 Task: Find connections with filter location São José de Mipibu with filter topic #Openingswith filter profile language Spanish with filter current company Growatt New Energy with filter school University of Kerala with filter industry IT System Operations and Maintenance with filter service category Pricing Strategy with filter keywords title Photographer
Action: Mouse moved to (265, 326)
Screenshot: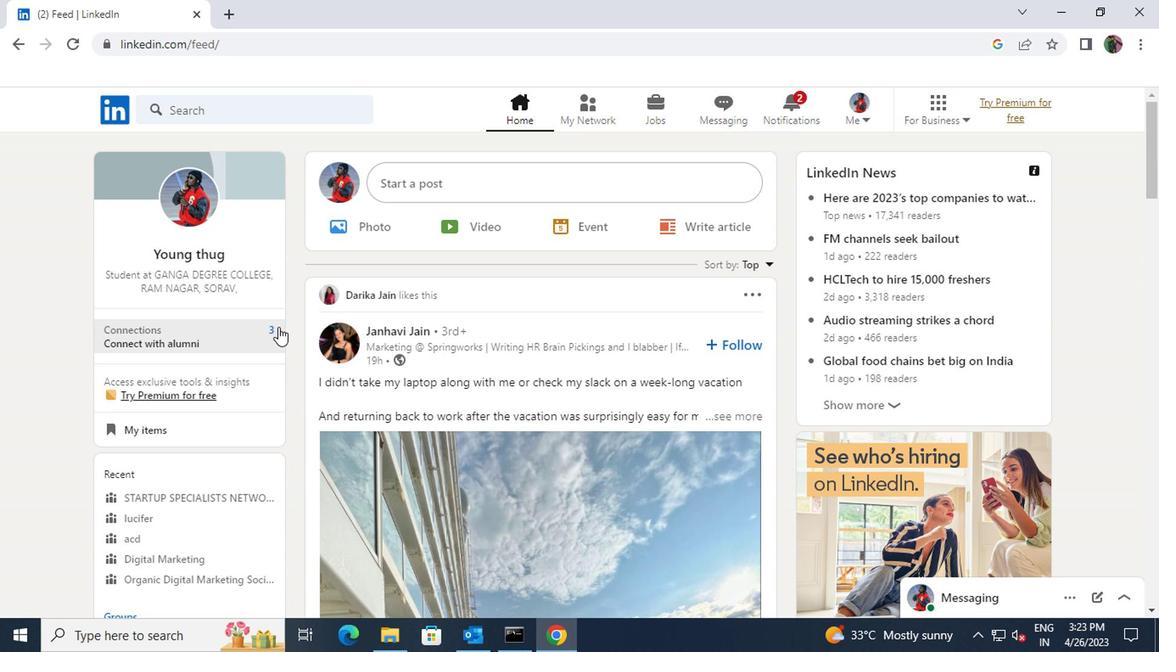 
Action: Mouse pressed left at (265, 326)
Screenshot: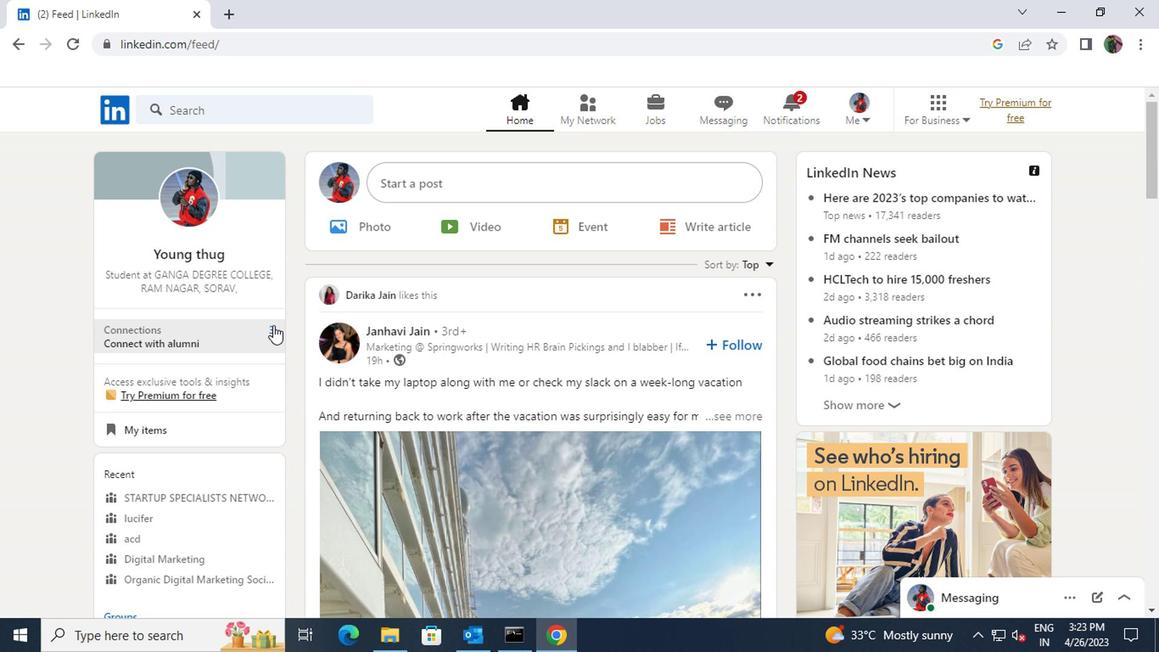 
Action: Mouse moved to (277, 208)
Screenshot: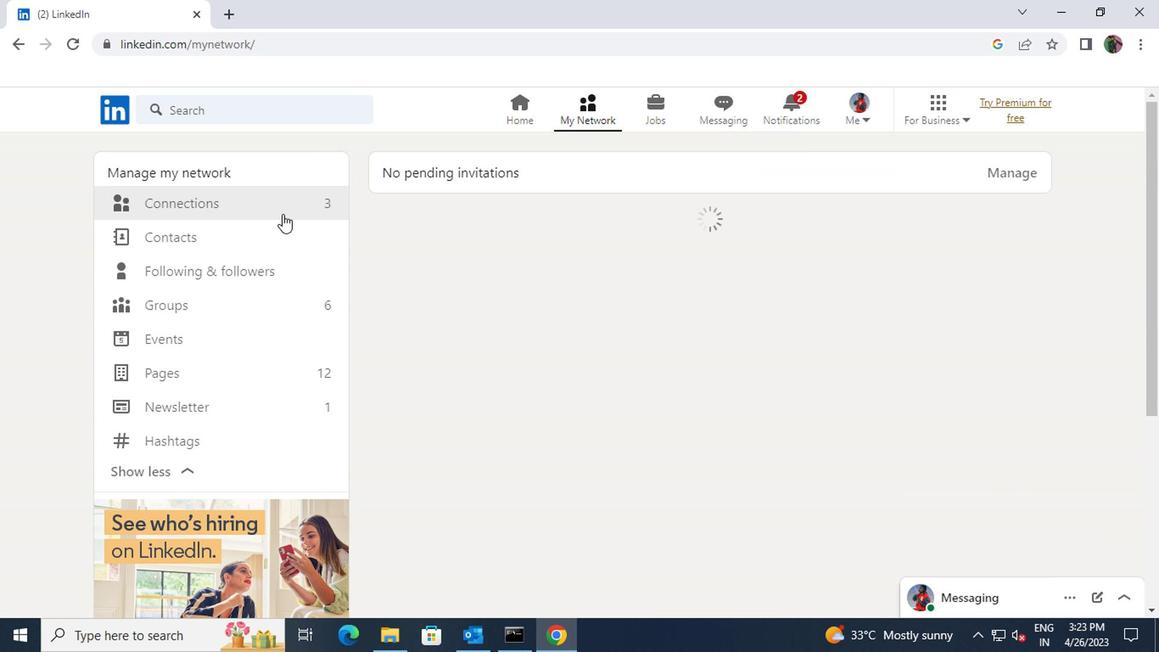 
Action: Mouse pressed left at (277, 208)
Screenshot: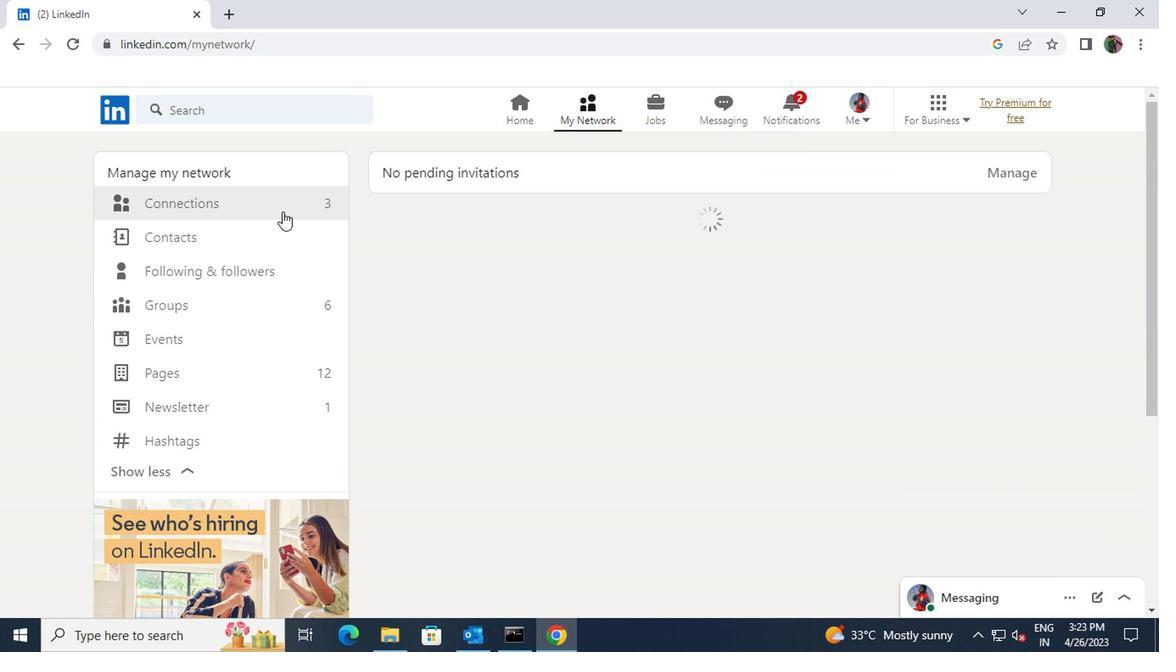 
Action: Mouse moved to (684, 202)
Screenshot: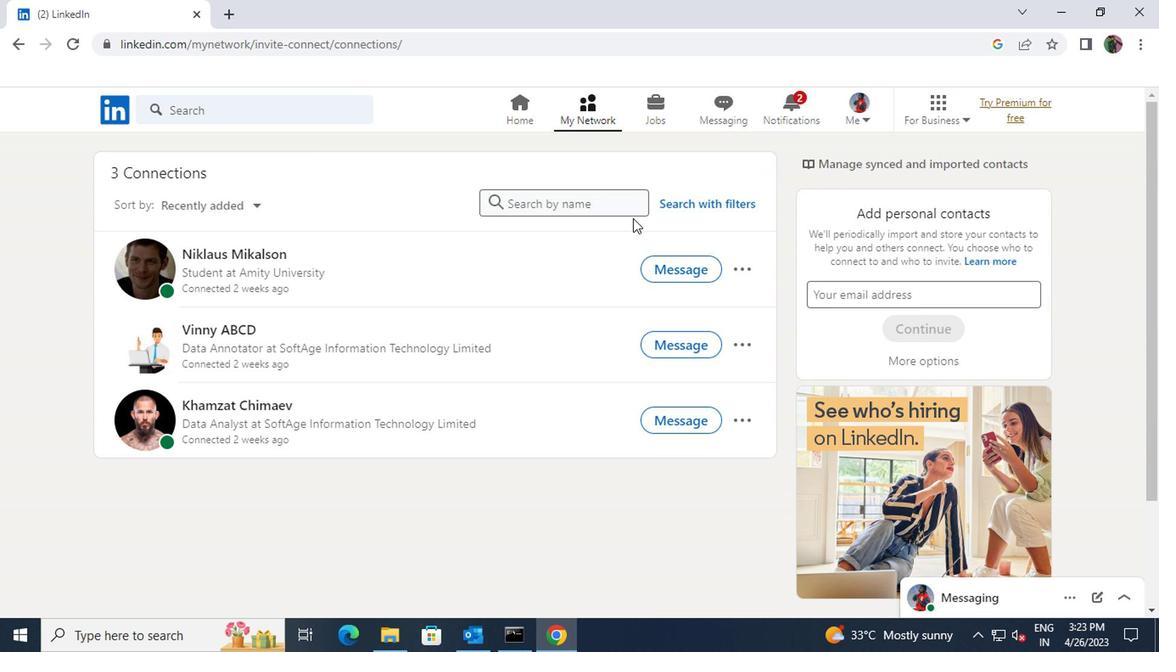 
Action: Mouse pressed left at (684, 202)
Screenshot: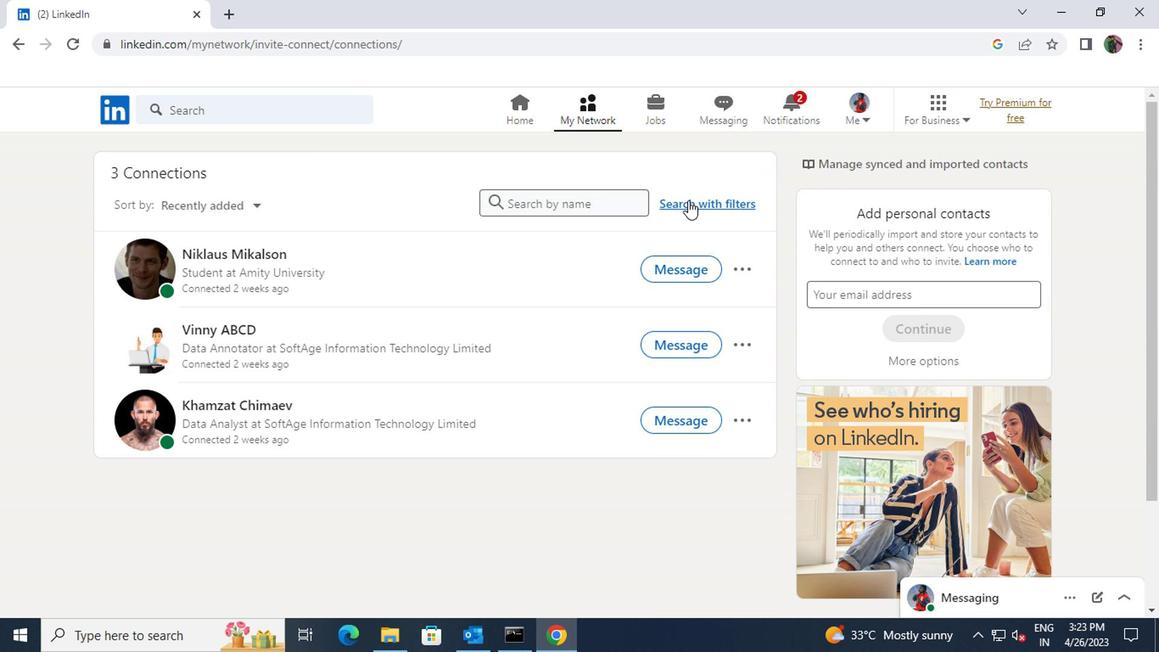 
Action: Mouse moved to (630, 150)
Screenshot: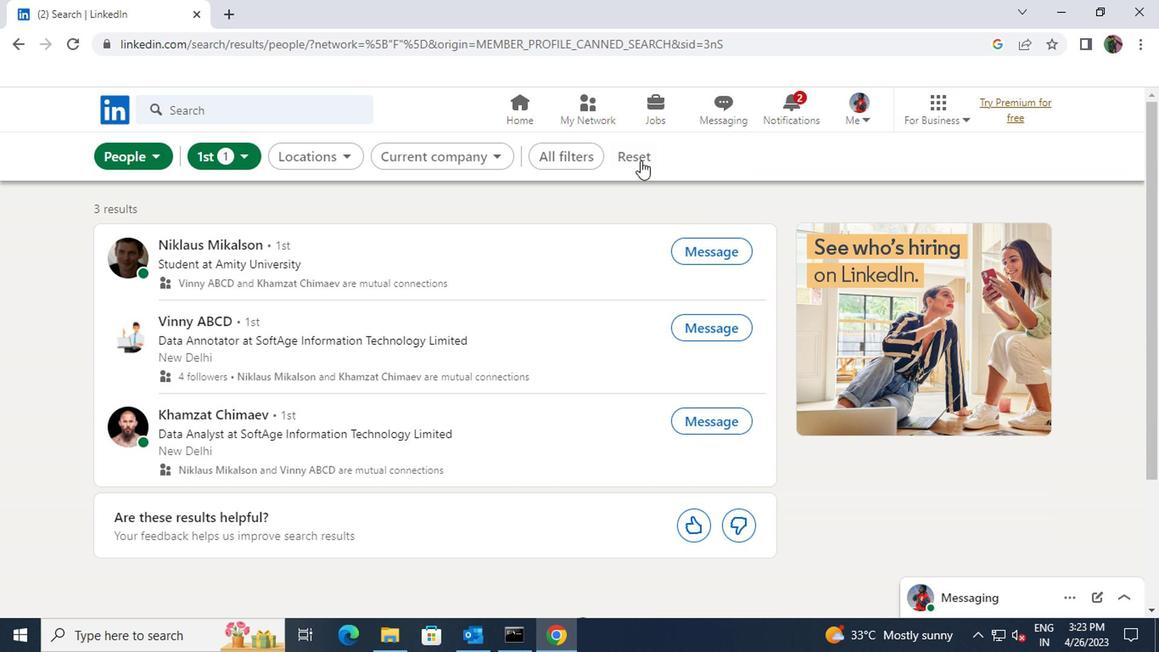 
Action: Mouse pressed left at (630, 150)
Screenshot: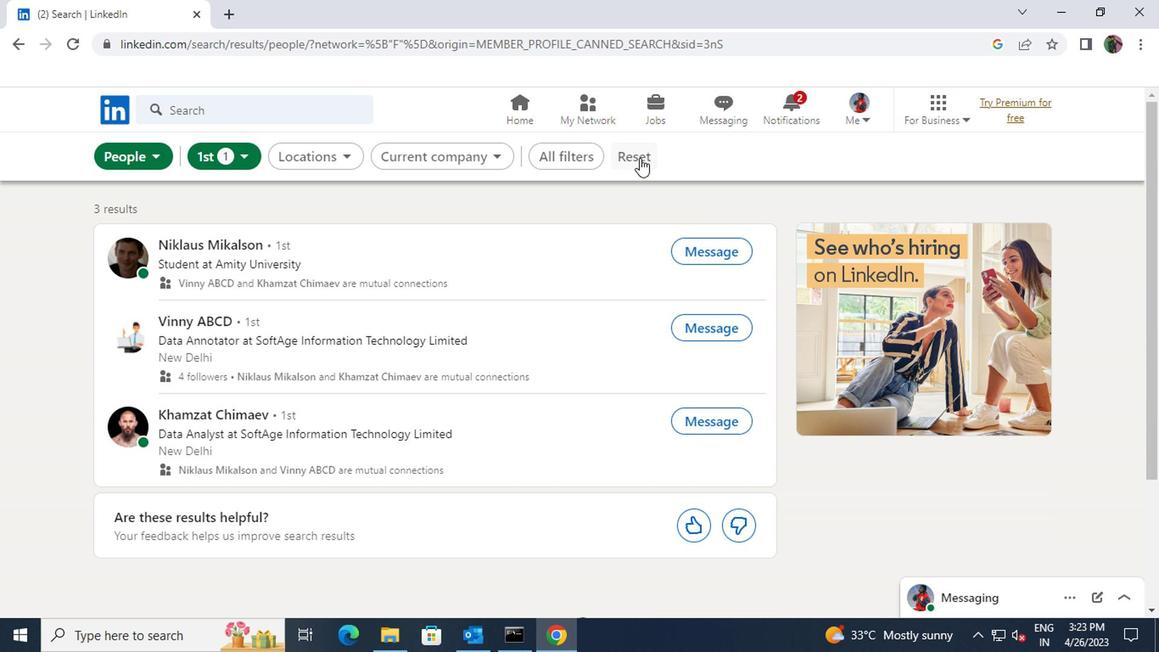 
Action: Mouse moved to (608, 158)
Screenshot: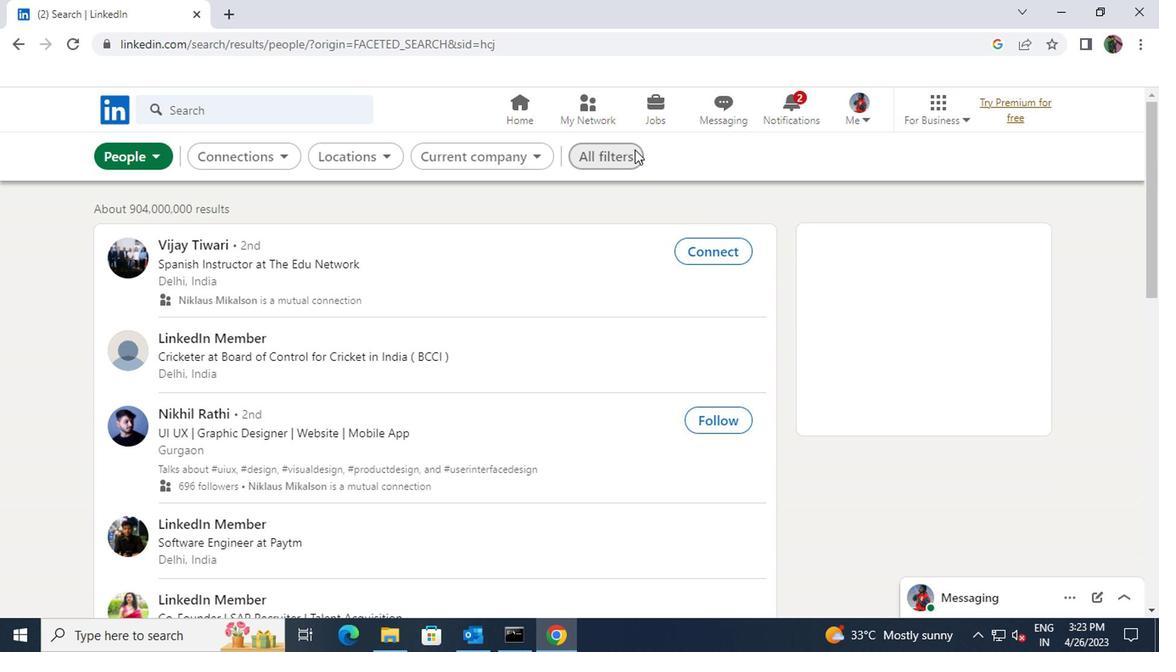 
Action: Mouse pressed left at (608, 158)
Screenshot: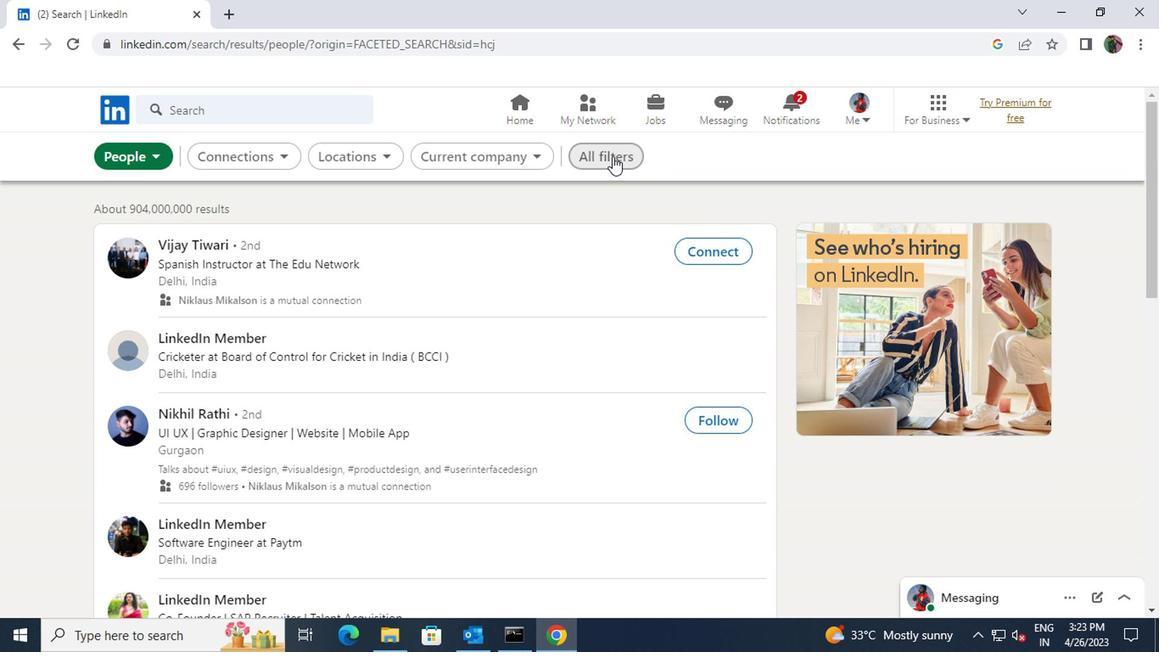 
Action: Mouse moved to (809, 341)
Screenshot: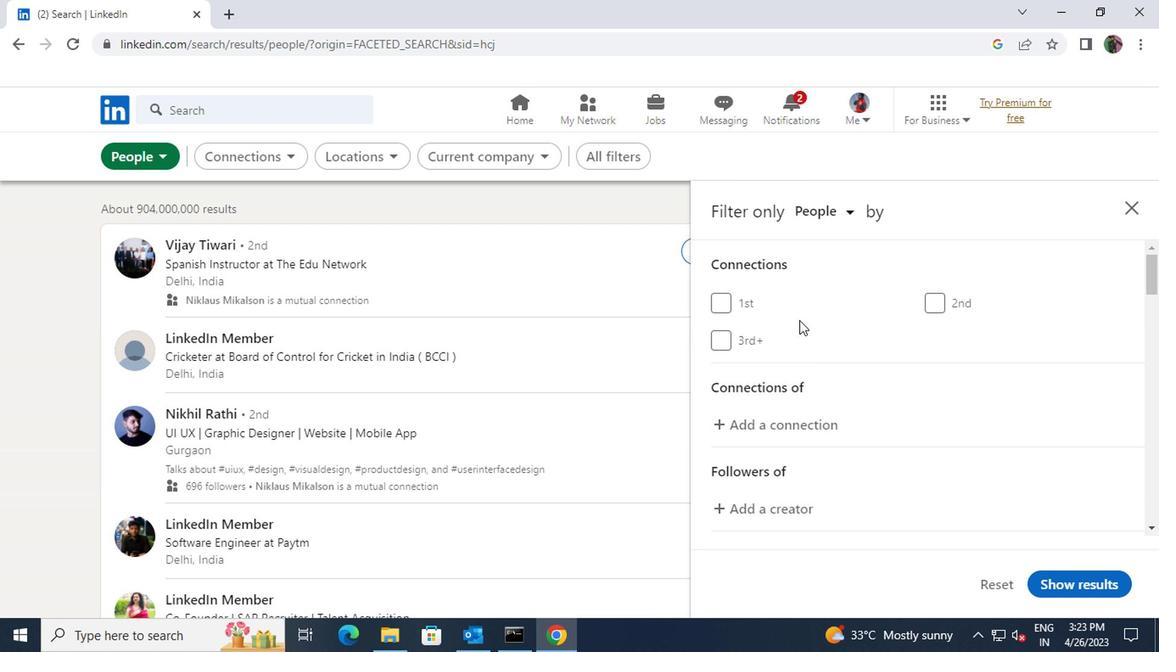 
Action: Mouse scrolled (809, 341) with delta (0, 0)
Screenshot: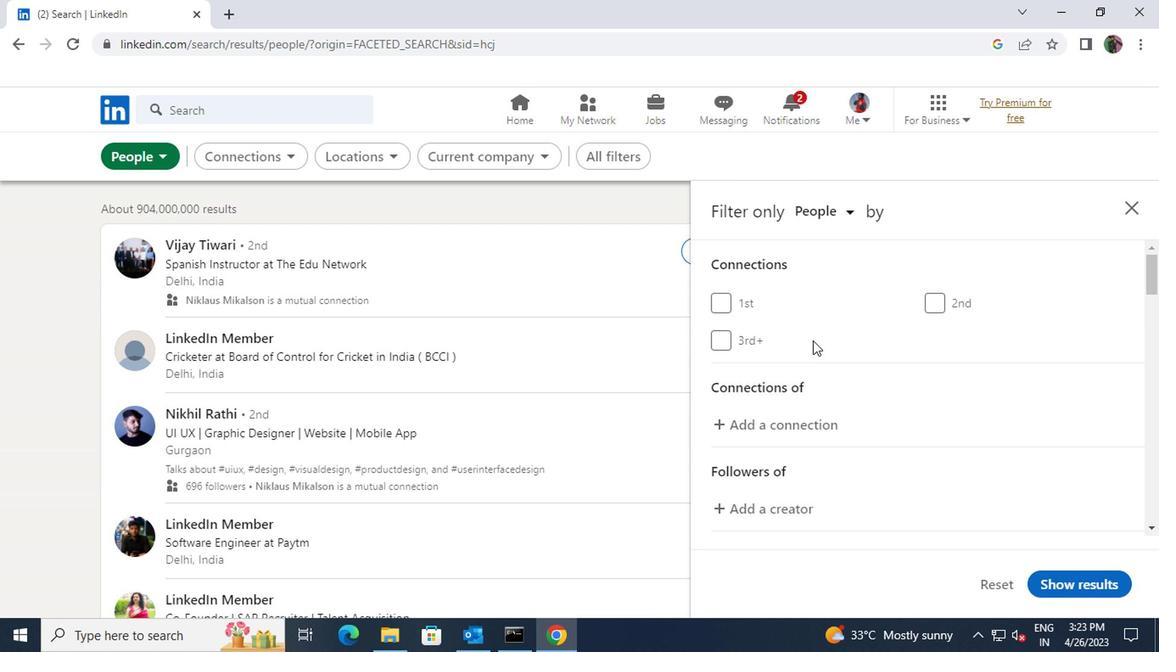 
Action: Mouse moved to (810, 341)
Screenshot: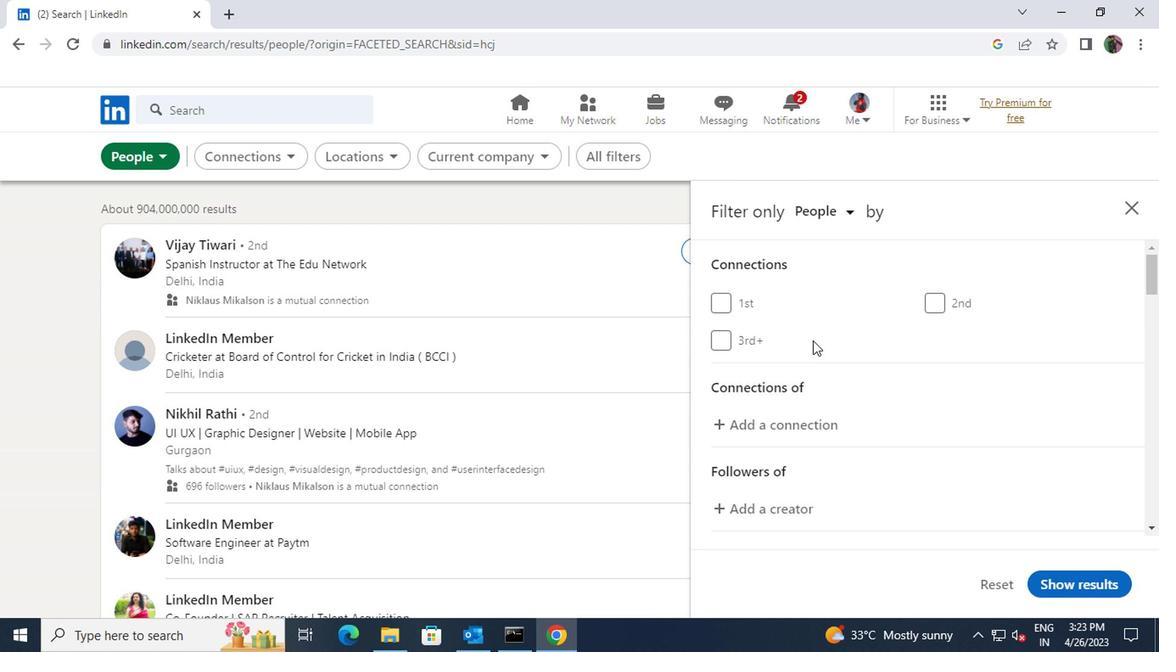 
Action: Mouse scrolled (810, 341) with delta (0, 0)
Screenshot: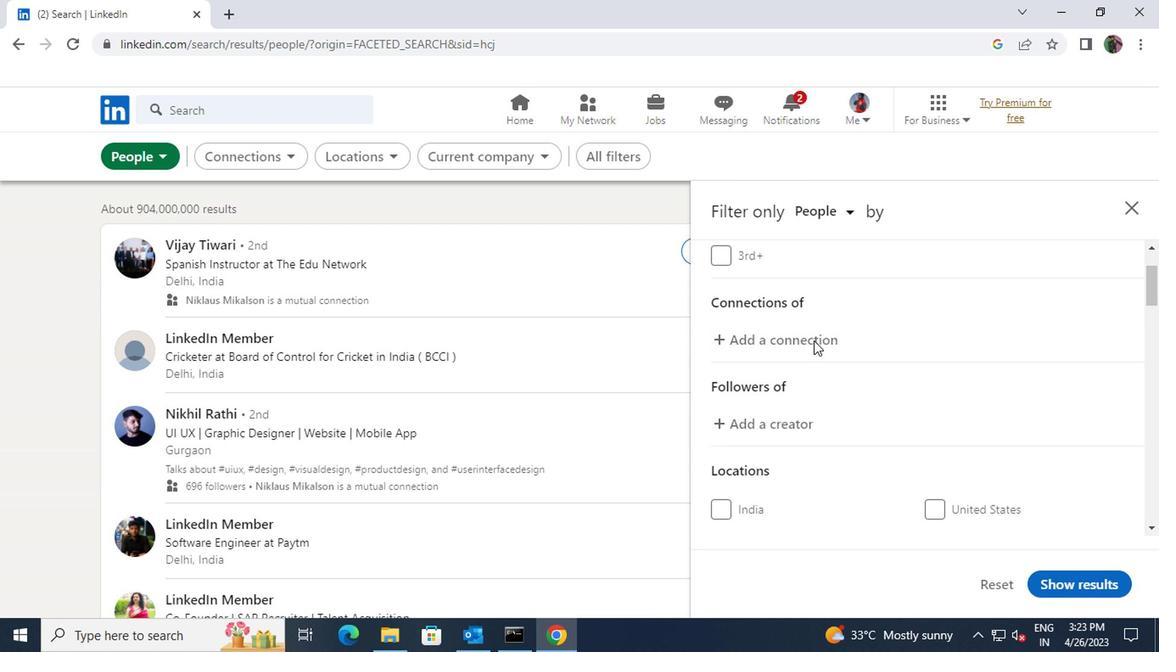 
Action: Mouse scrolled (810, 341) with delta (0, 0)
Screenshot: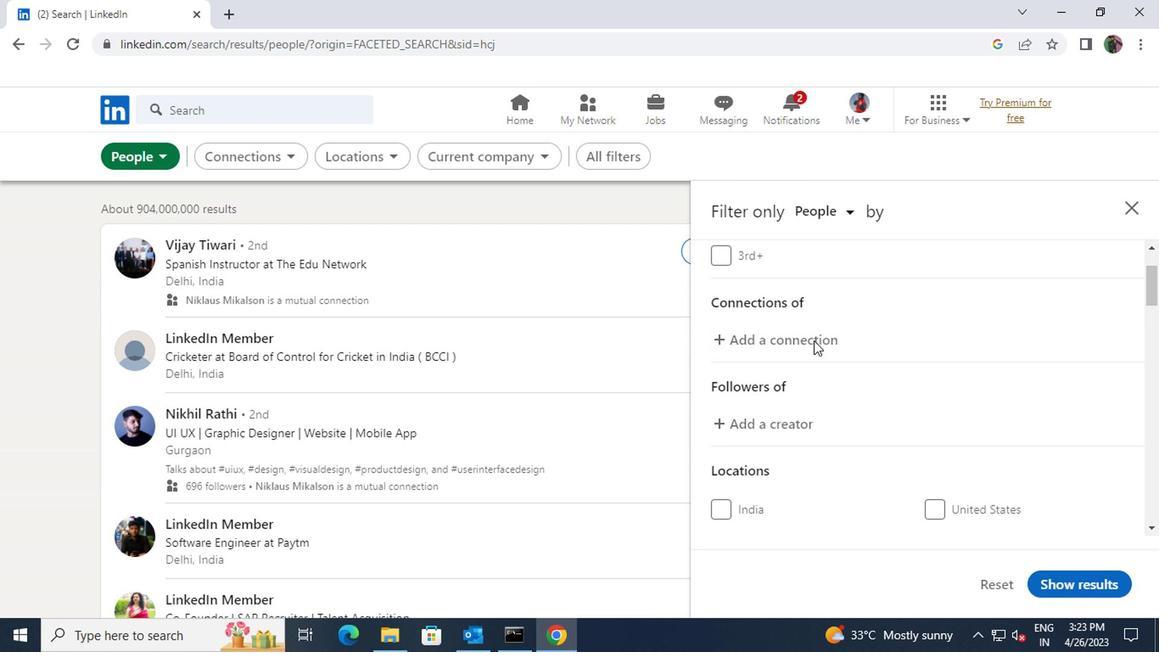 
Action: Mouse moved to (942, 414)
Screenshot: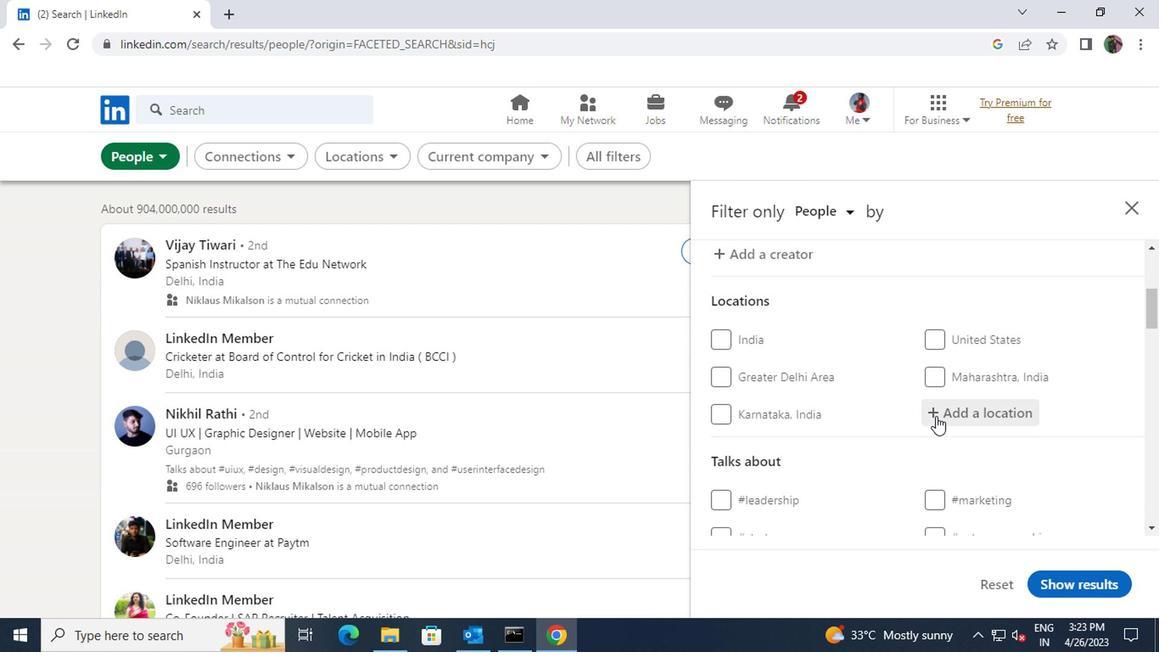 
Action: Mouse pressed left at (942, 414)
Screenshot: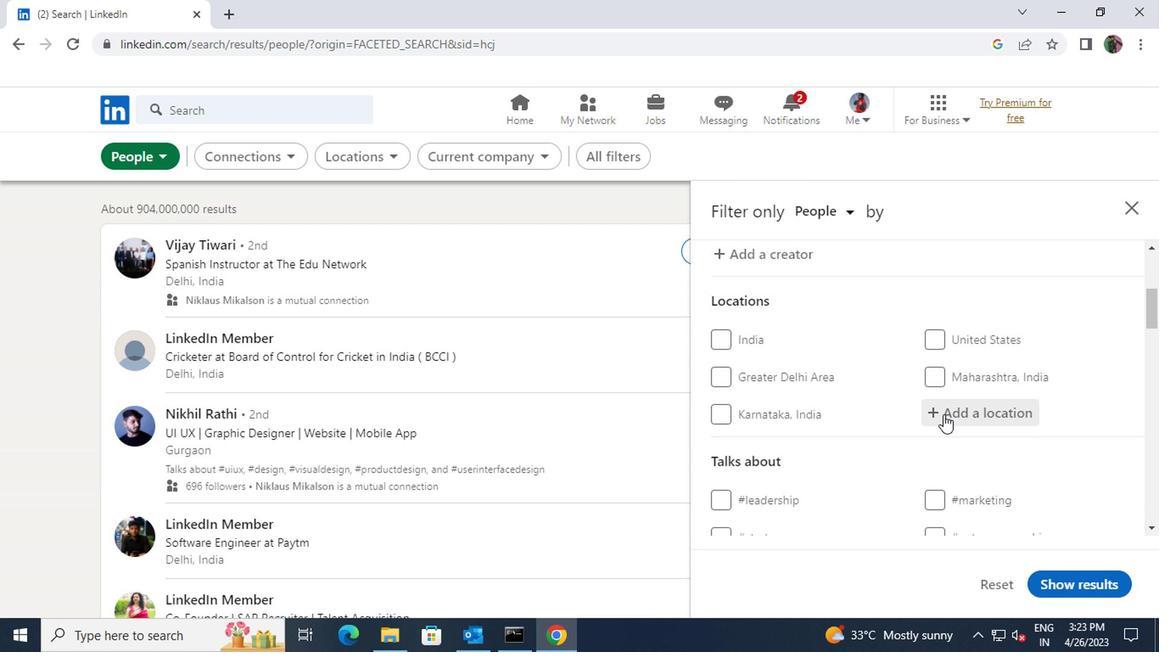 
Action: Mouse moved to (938, 409)
Screenshot: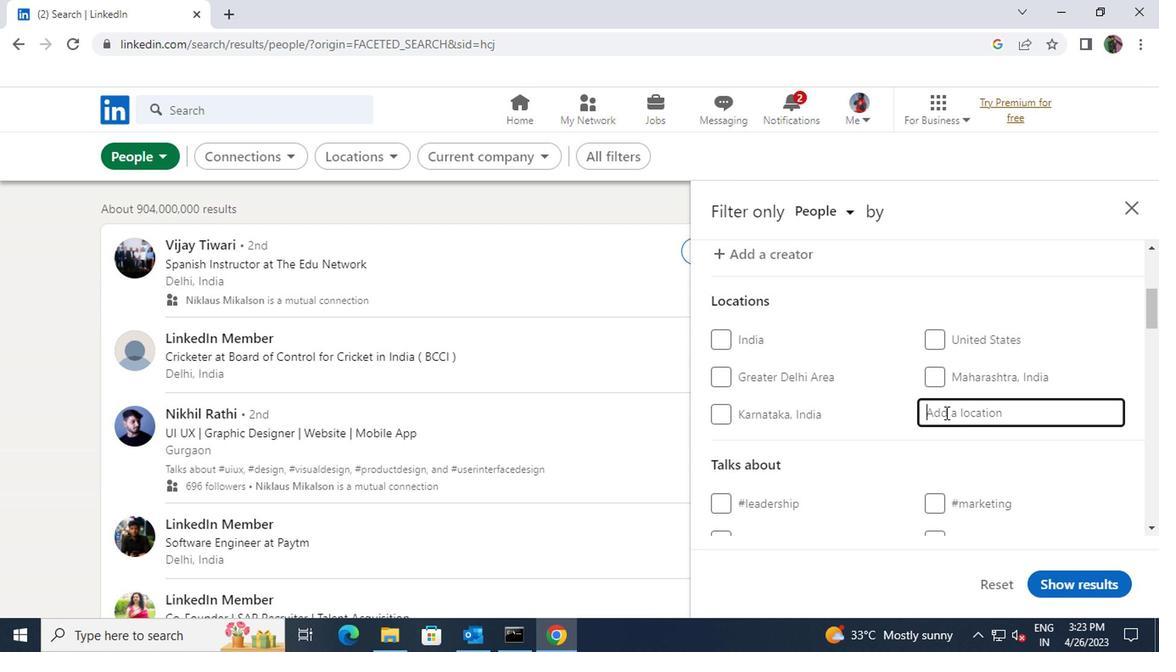 
Action: Key pressed <Key.shift>SAO<Key.space>JOSE<Key.space>DE<Key.space>
Screenshot: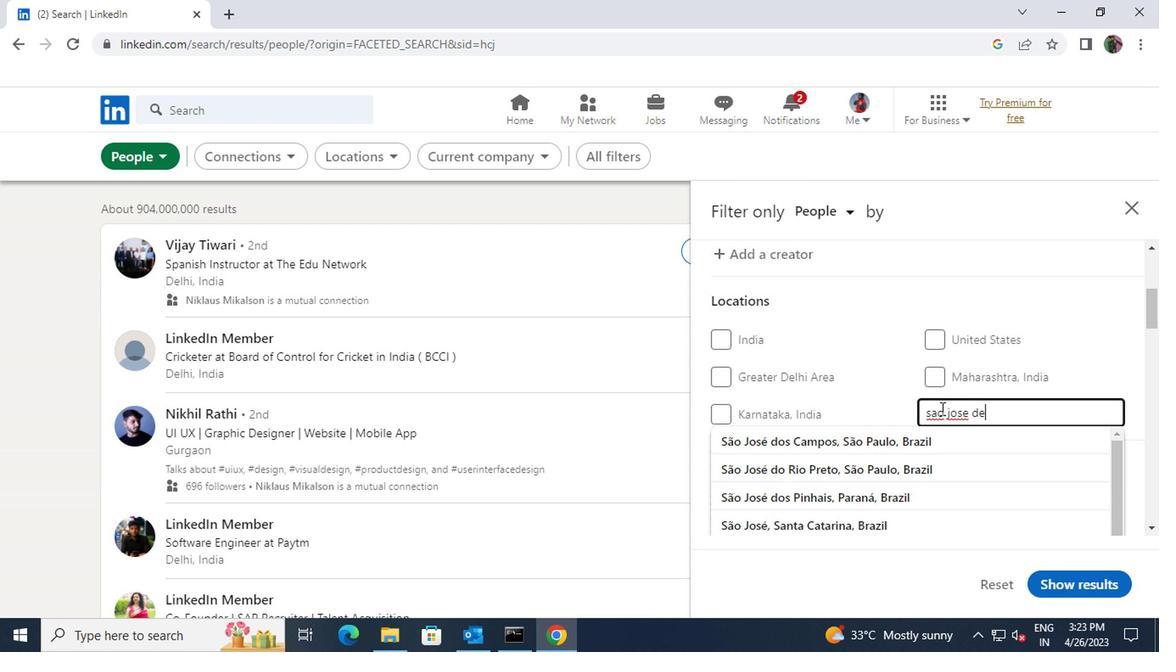 
Action: Mouse moved to (931, 459)
Screenshot: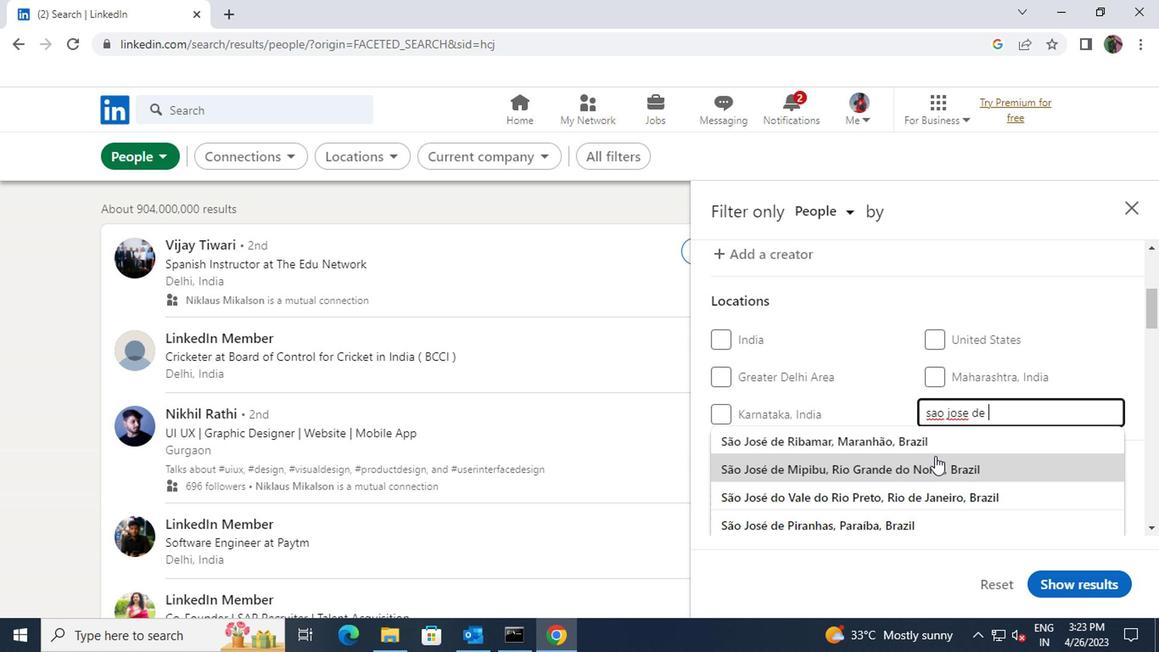 
Action: Mouse pressed left at (931, 459)
Screenshot: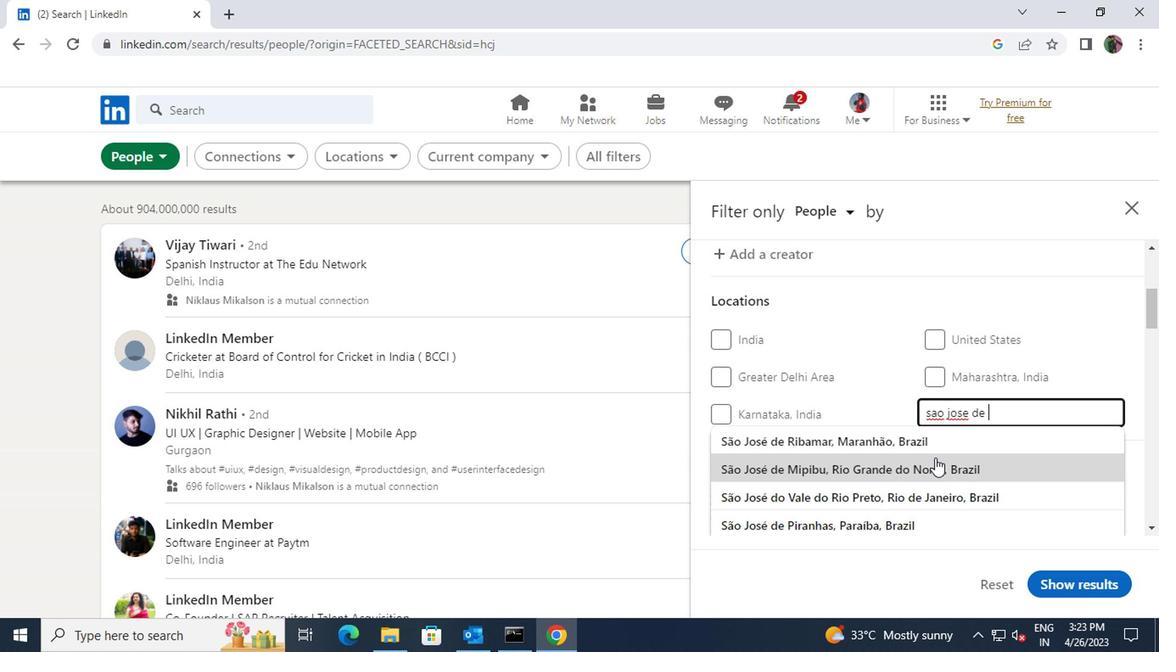 
Action: Mouse scrolled (931, 458) with delta (0, 0)
Screenshot: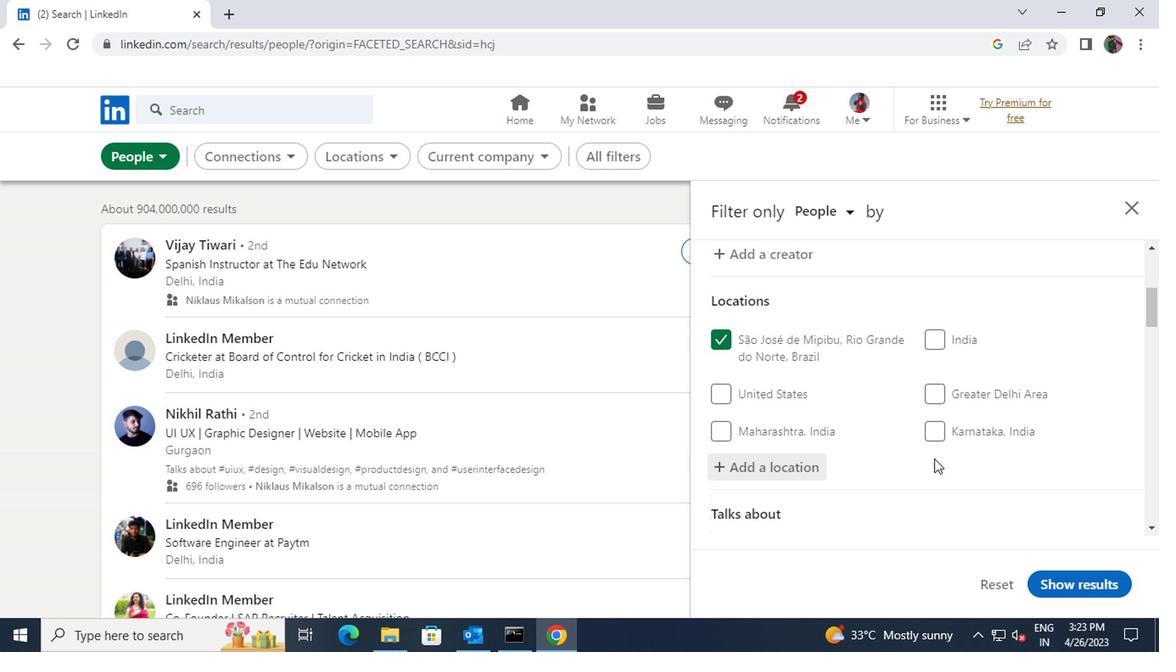 
Action: Mouse scrolled (931, 458) with delta (0, 0)
Screenshot: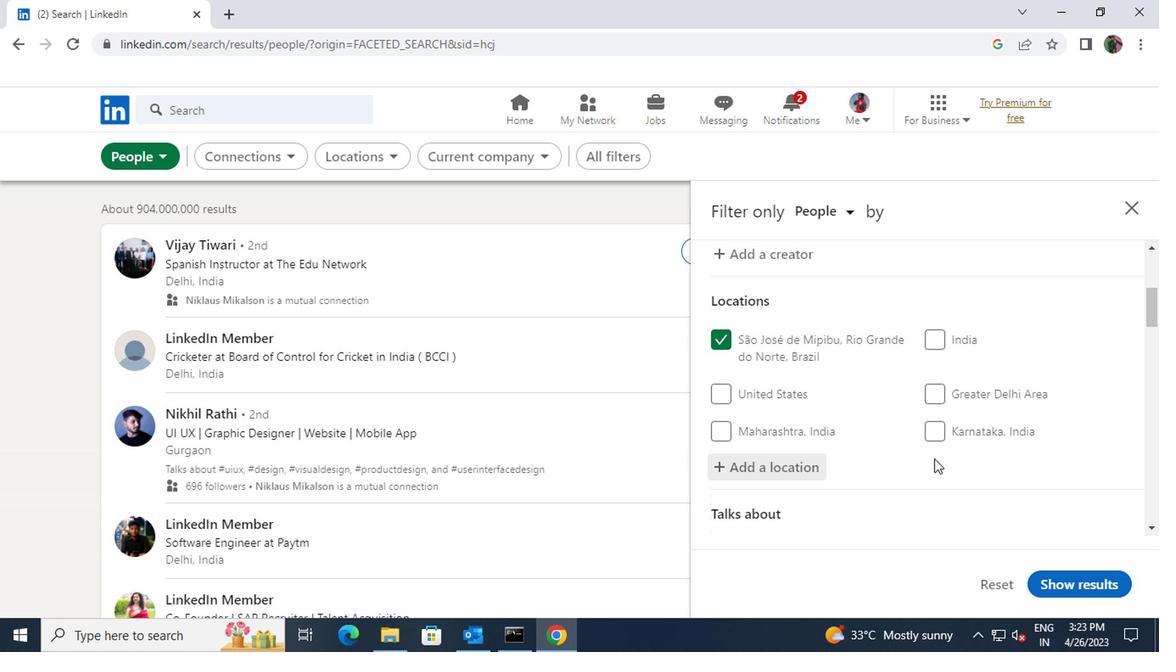 
Action: Mouse moved to (934, 454)
Screenshot: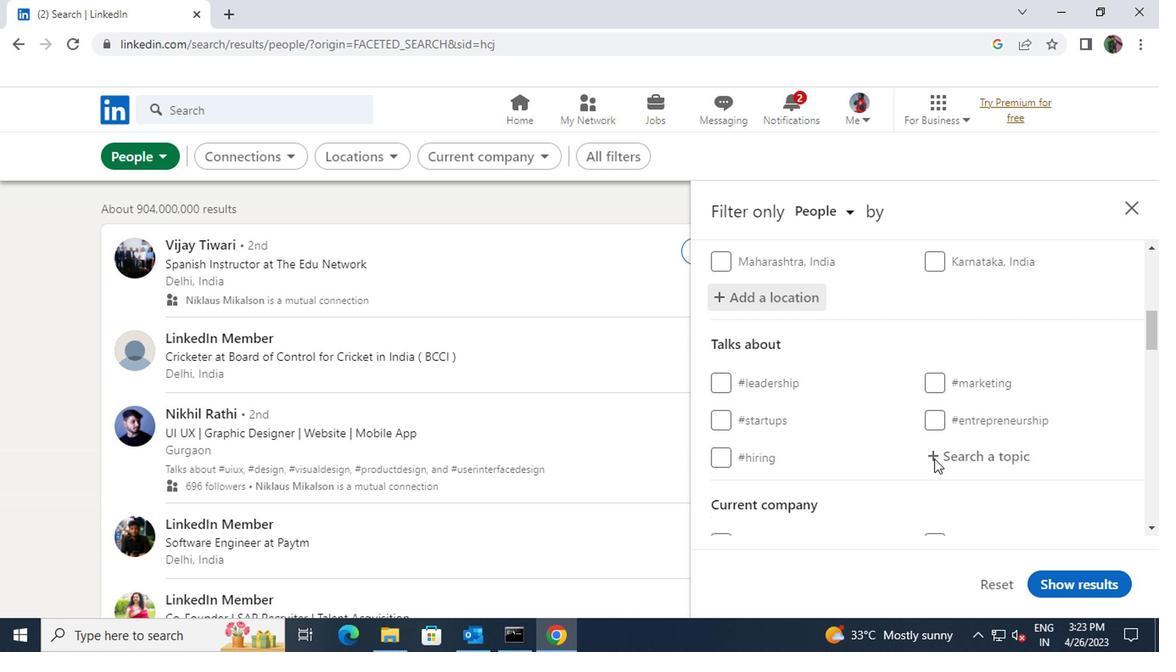 
Action: Mouse pressed left at (934, 454)
Screenshot: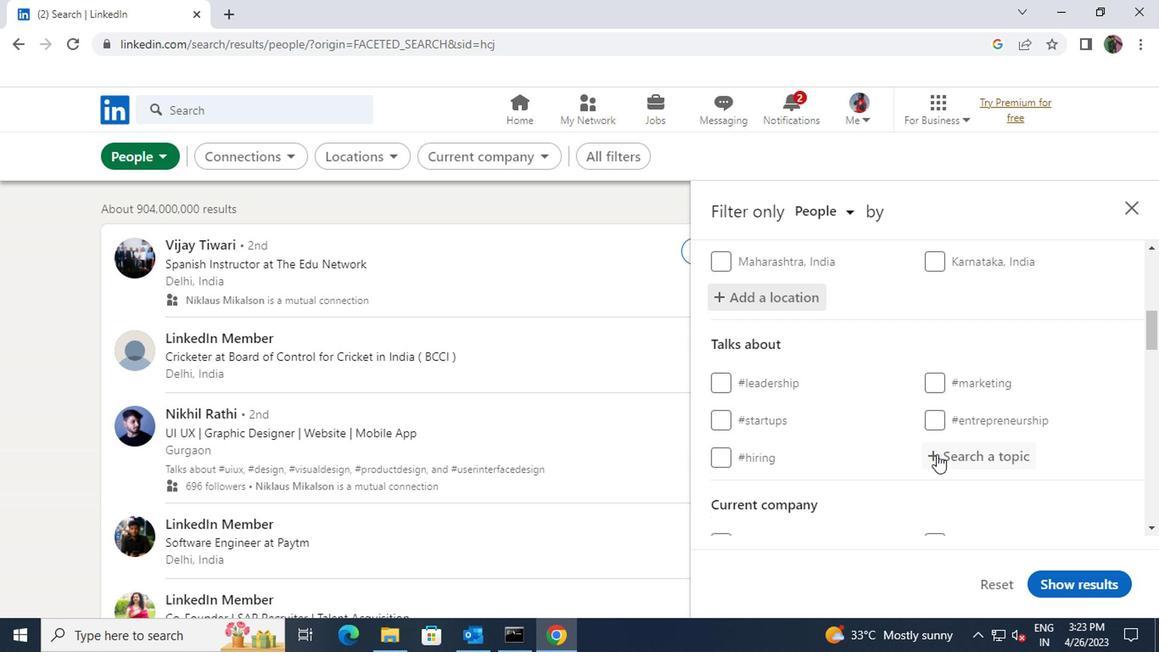 
Action: Mouse moved to (934, 454)
Screenshot: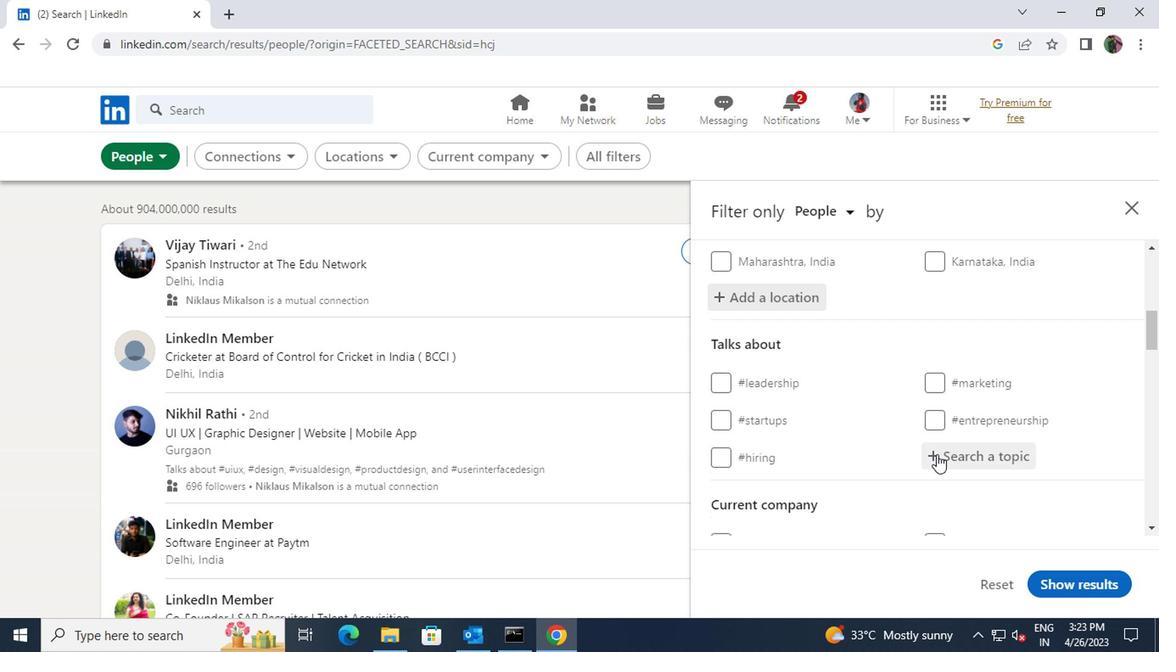 
Action: Key pressed <Key.shift><Key.shift><Key.shift>#OPENINGWITH
Screenshot: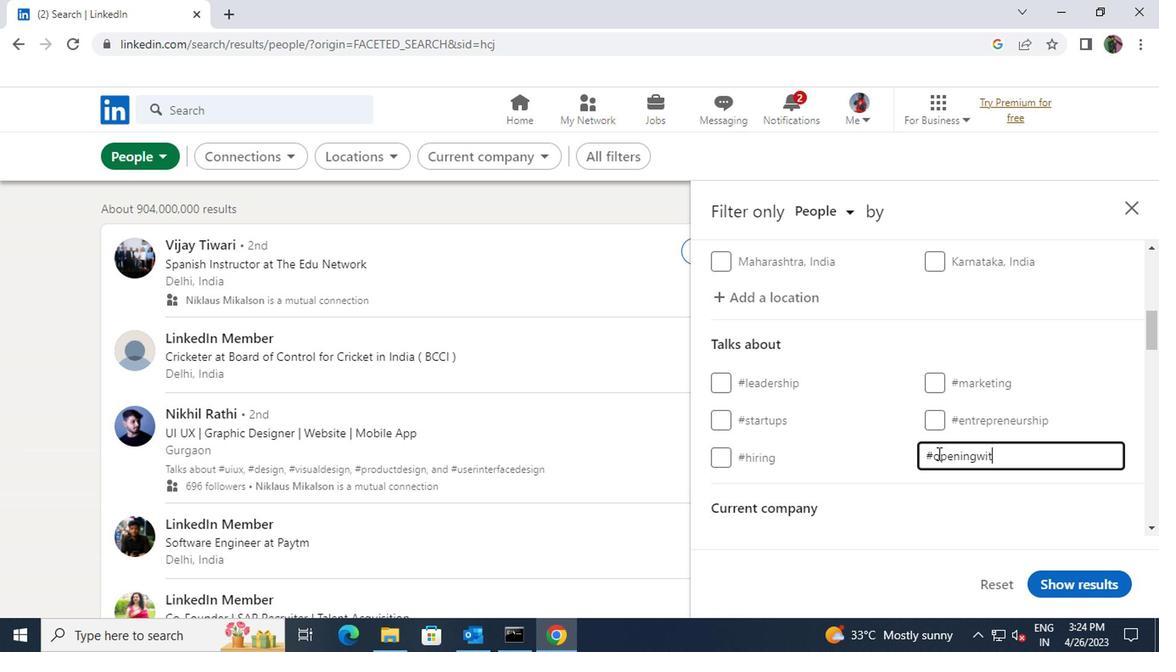 
Action: Mouse scrolled (934, 453) with delta (0, 0)
Screenshot: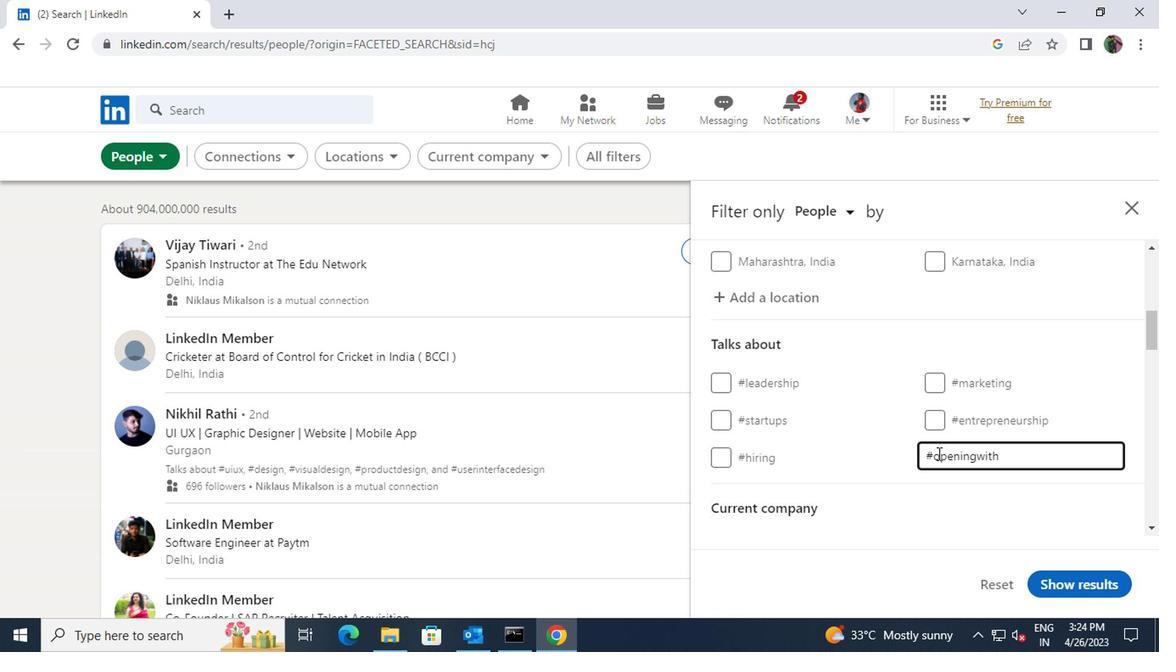 
Action: Mouse scrolled (934, 453) with delta (0, 0)
Screenshot: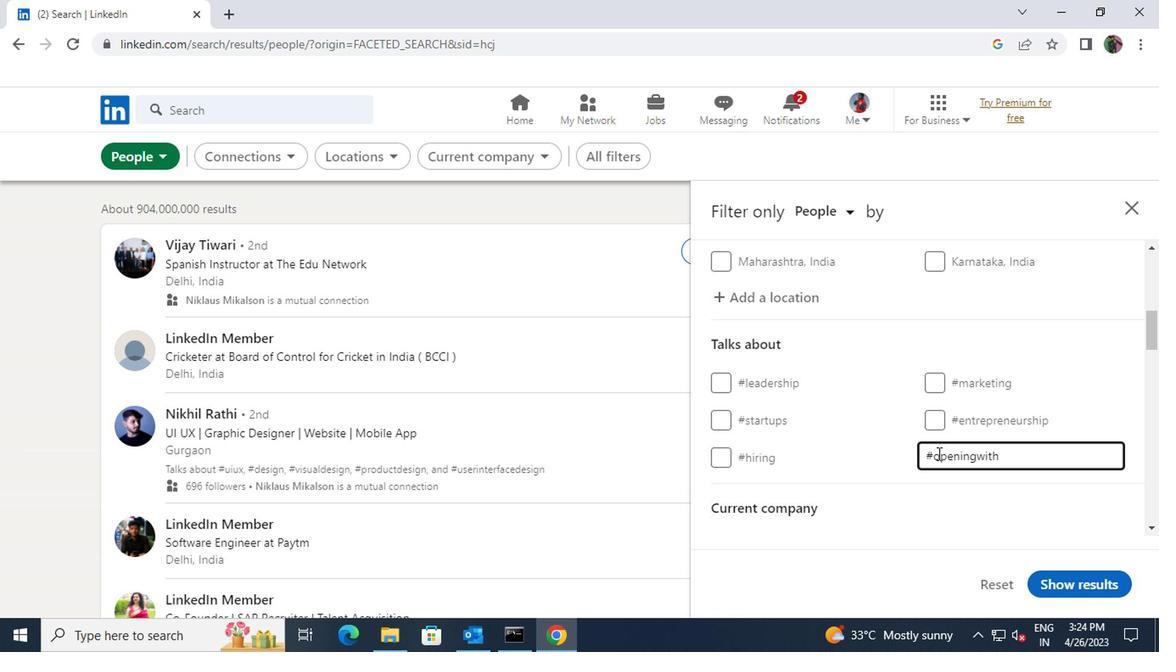 
Action: Mouse moved to (938, 450)
Screenshot: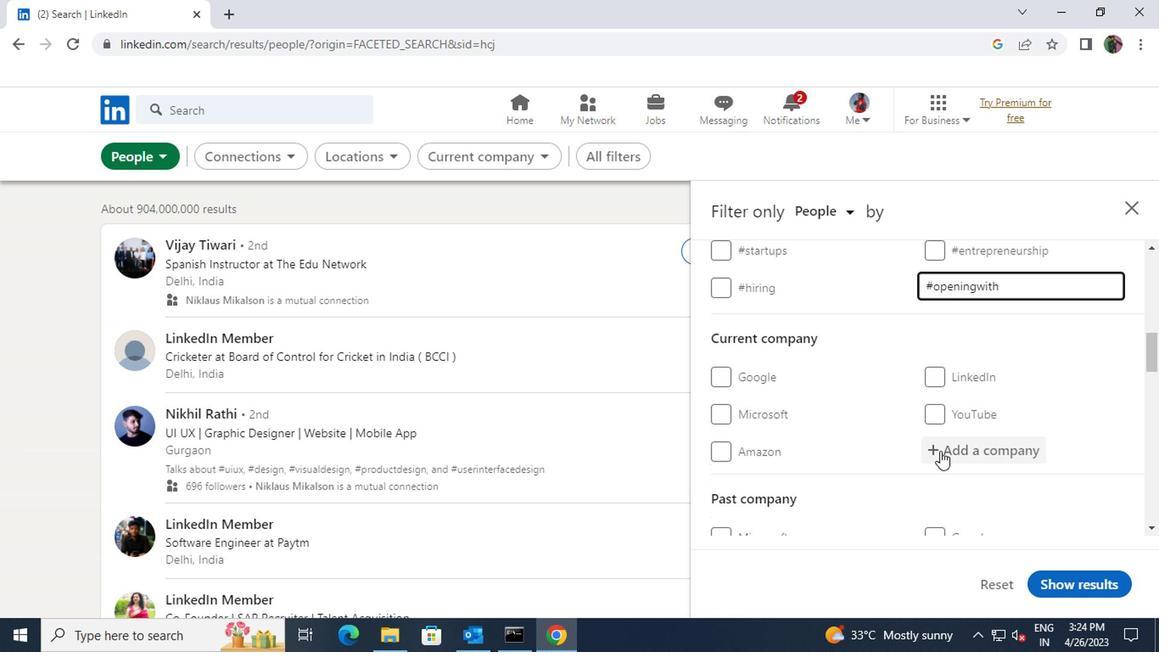 
Action: Mouse pressed left at (938, 450)
Screenshot: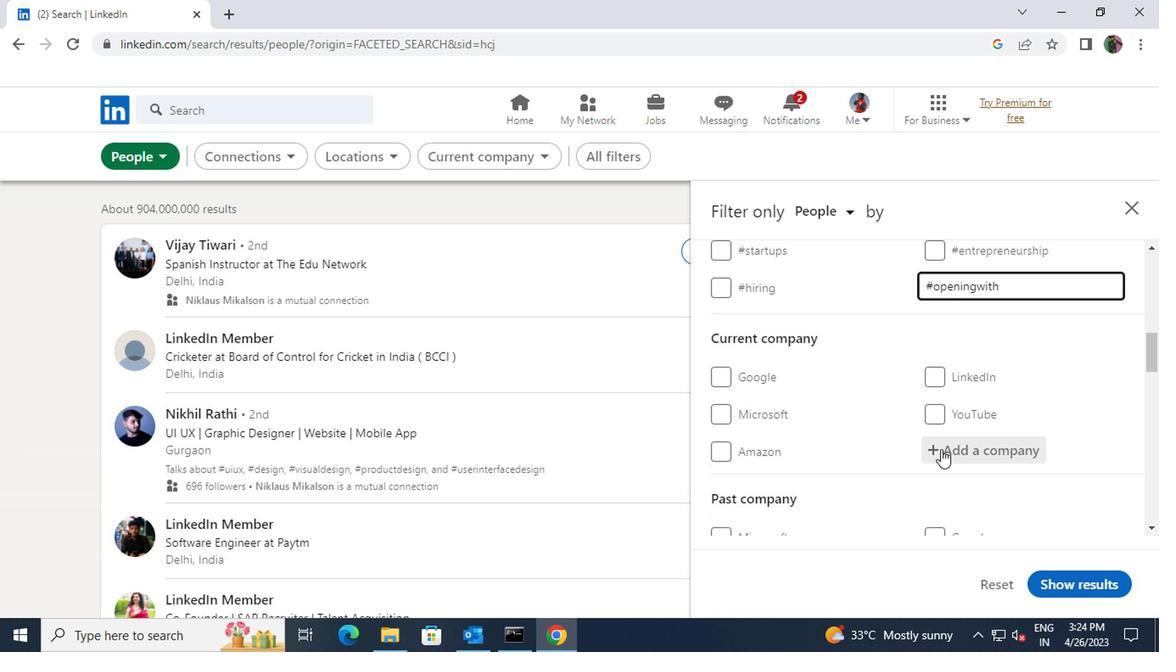 
Action: Key pressed <Key.shift>GROWATT
Screenshot: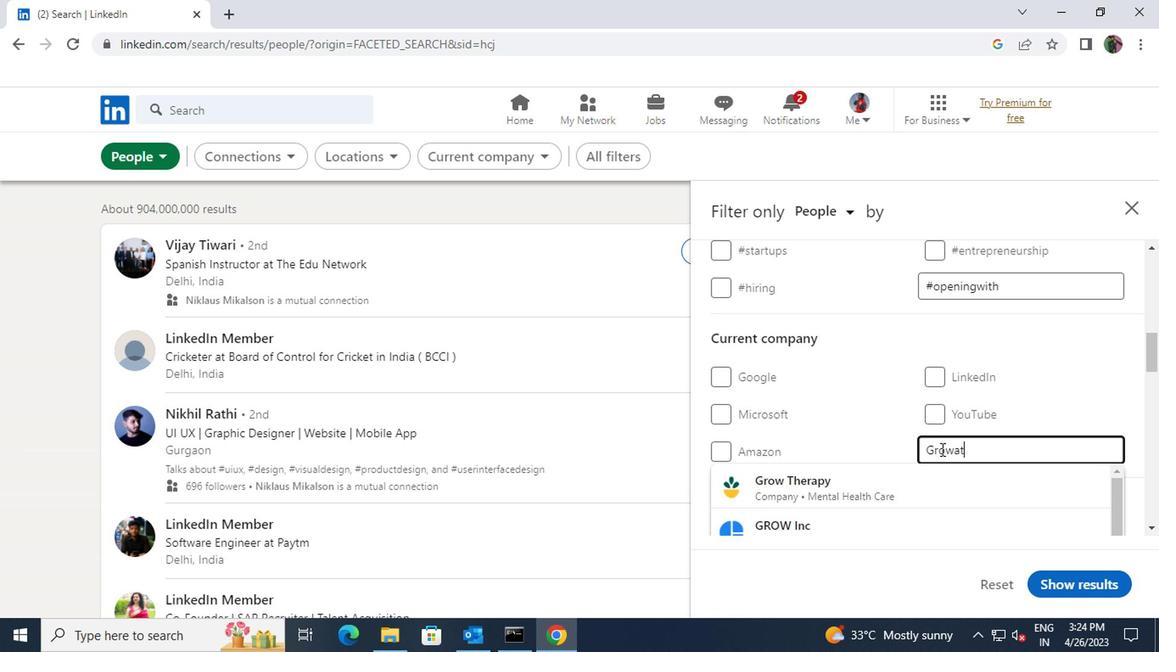 
Action: Mouse moved to (913, 479)
Screenshot: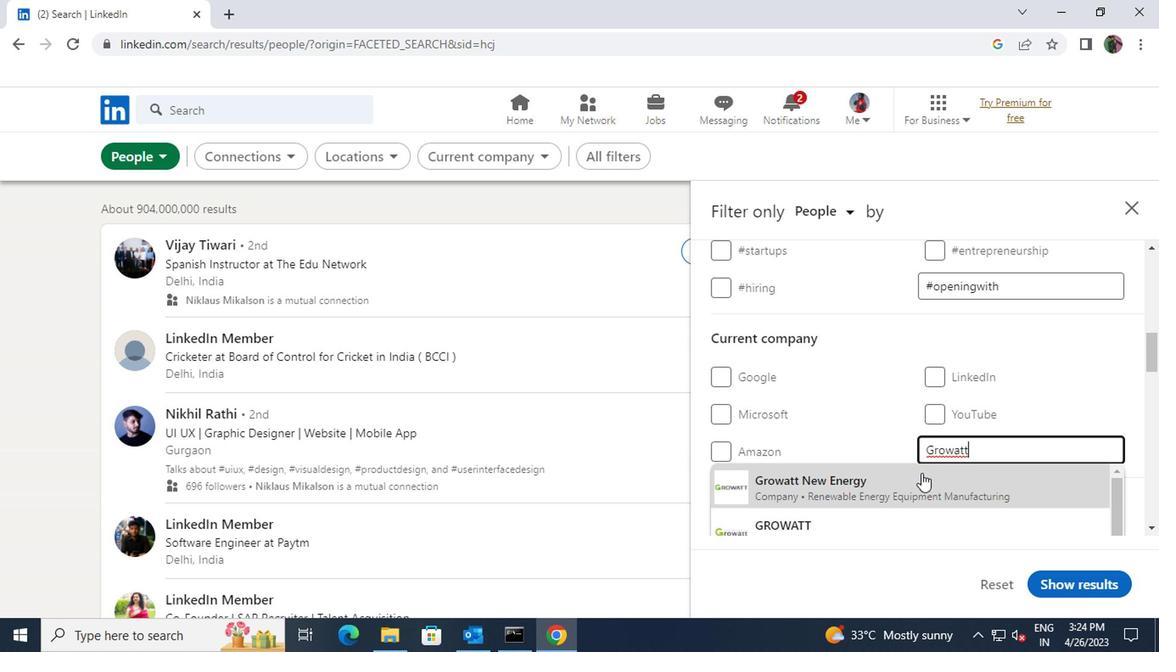
Action: Mouse pressed left at (913, 479)
Screenshot: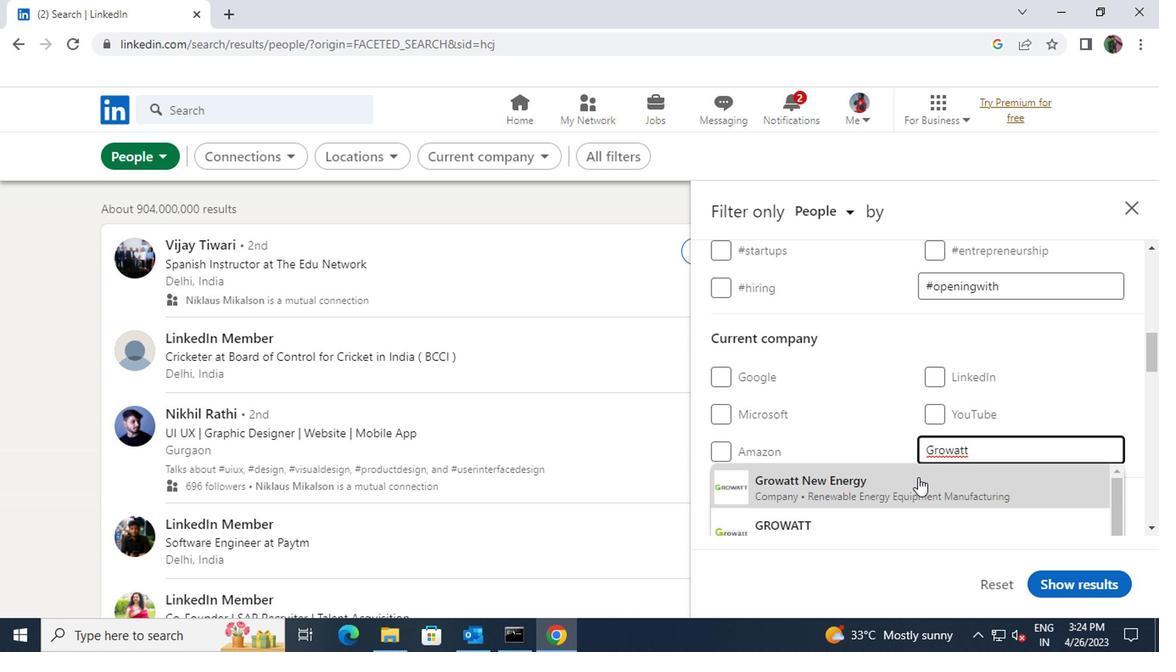 
Action: Mouse scrolled (913, 479) with delta (0, 0)
Screenshot: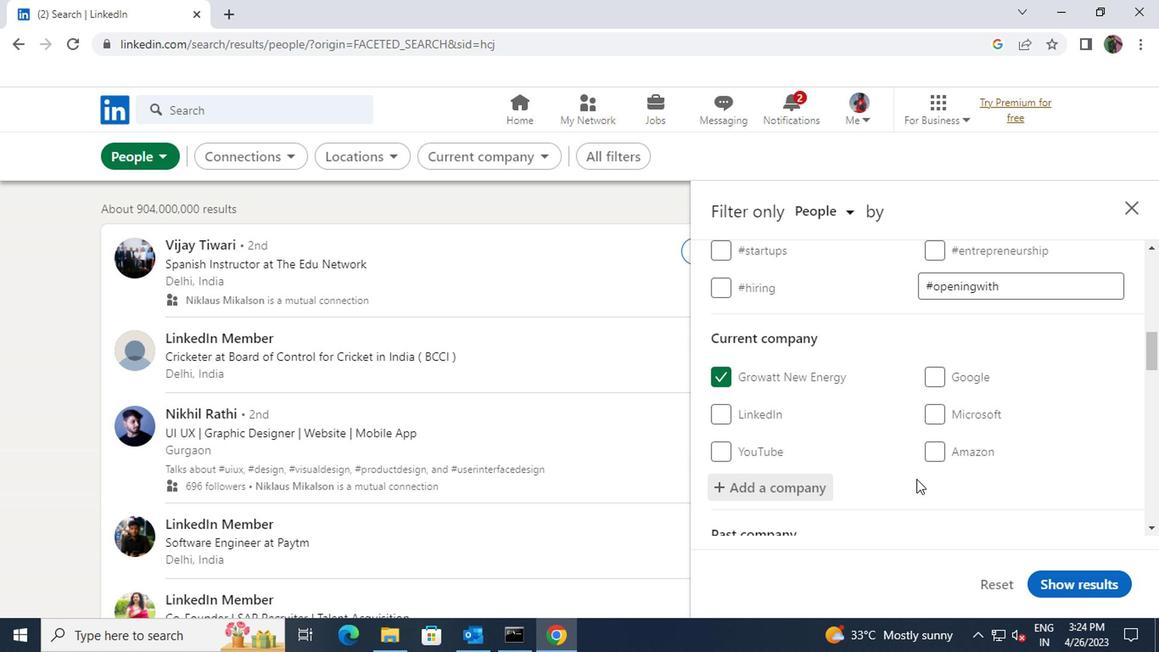 
Action: Mouse scrolled (913, 479) with delta (0, 0)
Screenshot: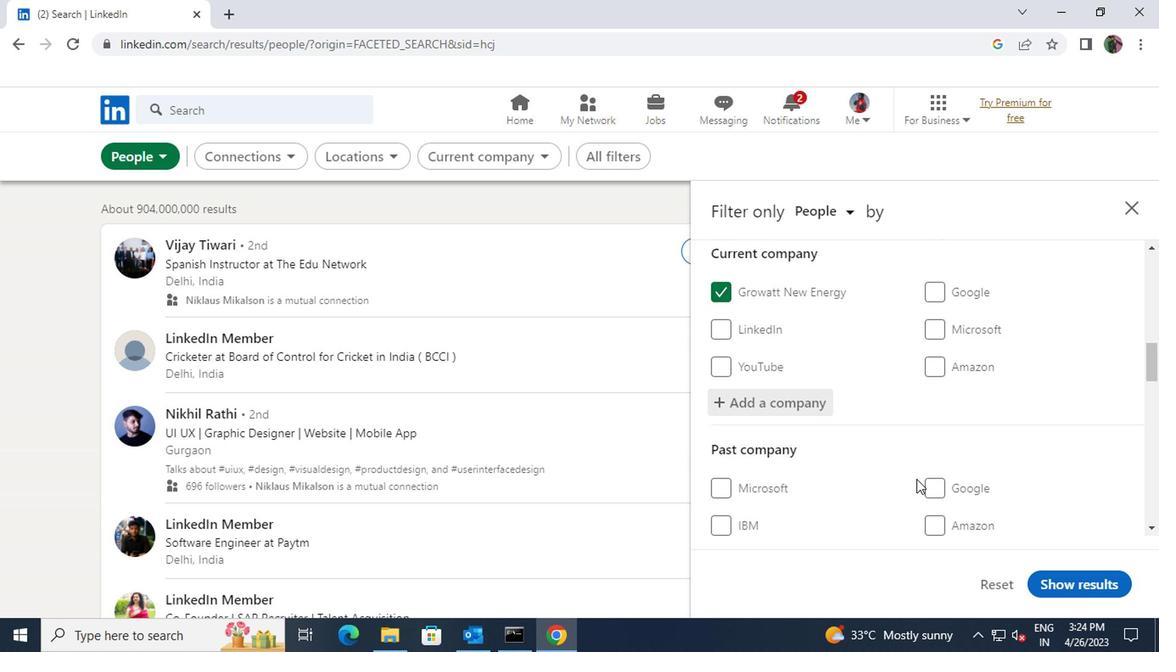 
Action: Mouse scrolled (913, 479) with delta (0, 0)
Screenshot: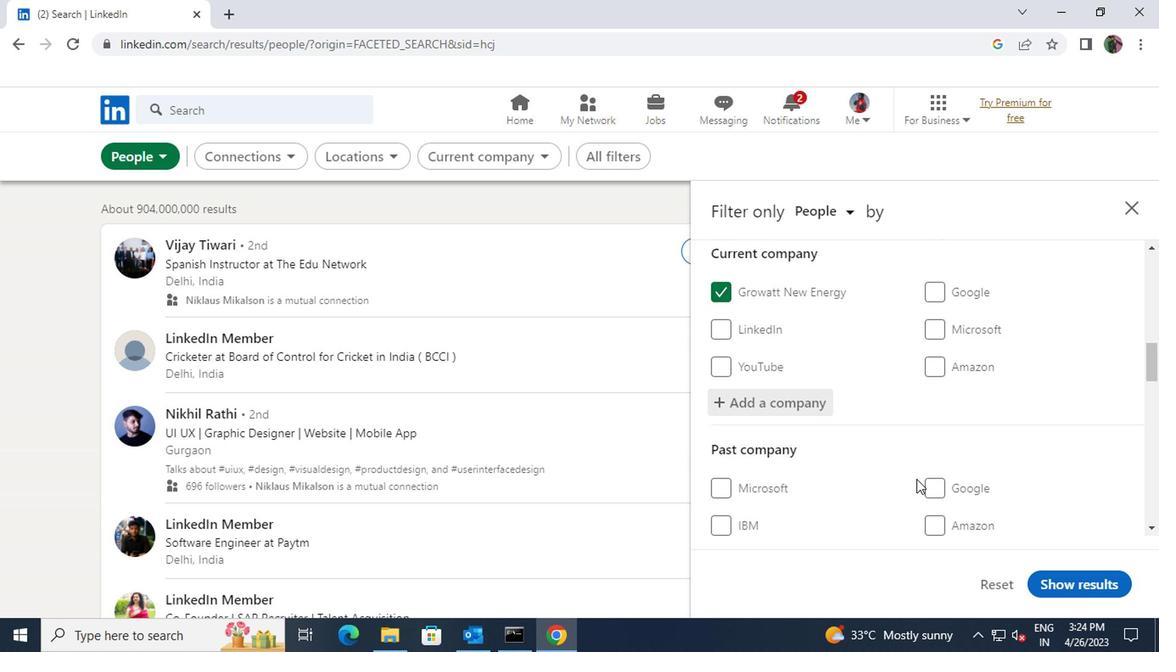 
Action: Mouse scrolled (913, 479) with delta (0, 0)
Screenshot: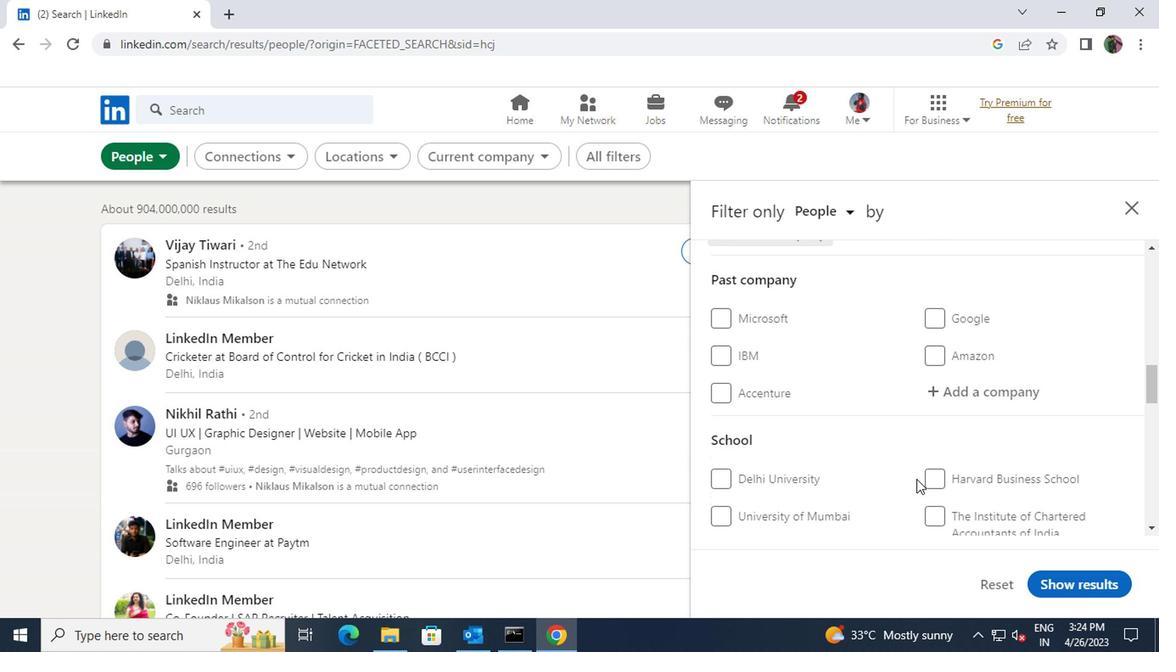 
Action: Mouse scrolled (913, 479) with delta (0, 0)
Screenshot: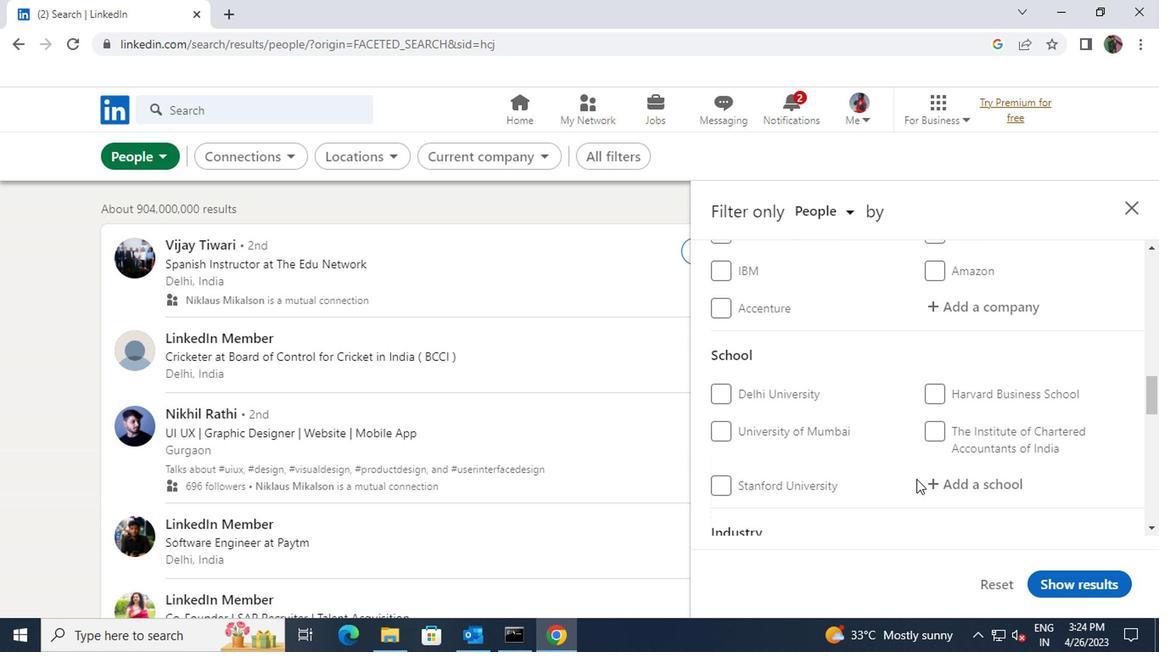 
Action: Mouse moved to (948, 393)
Screenshot: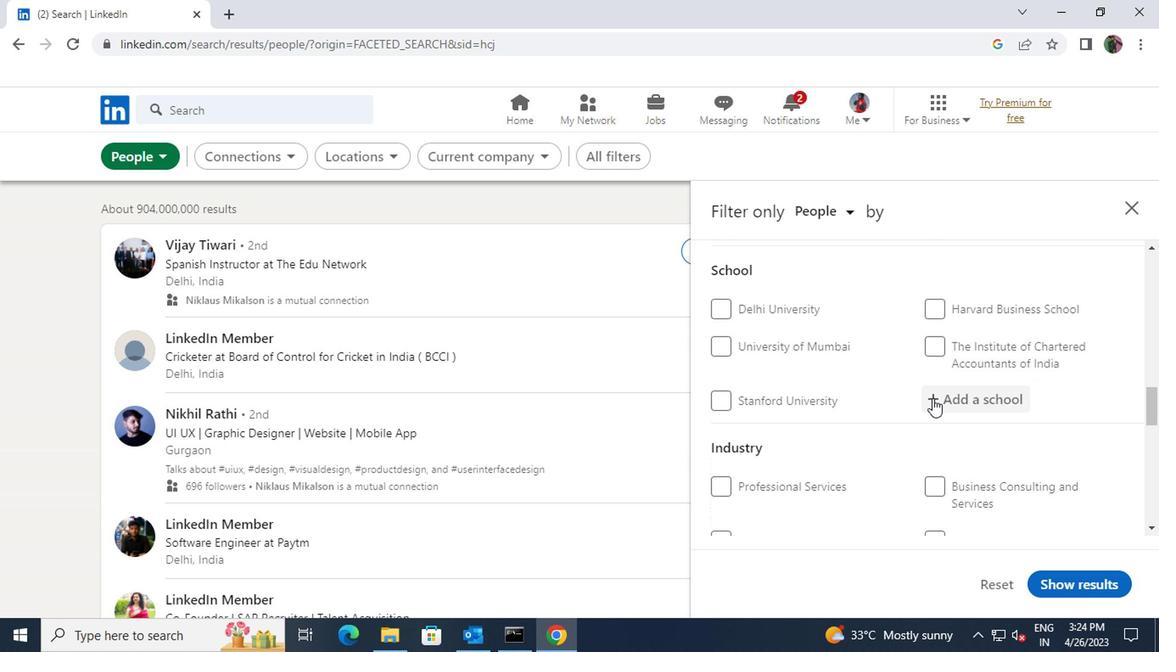 
Action: Mouse pressed left at (948, 393)
Screenshot: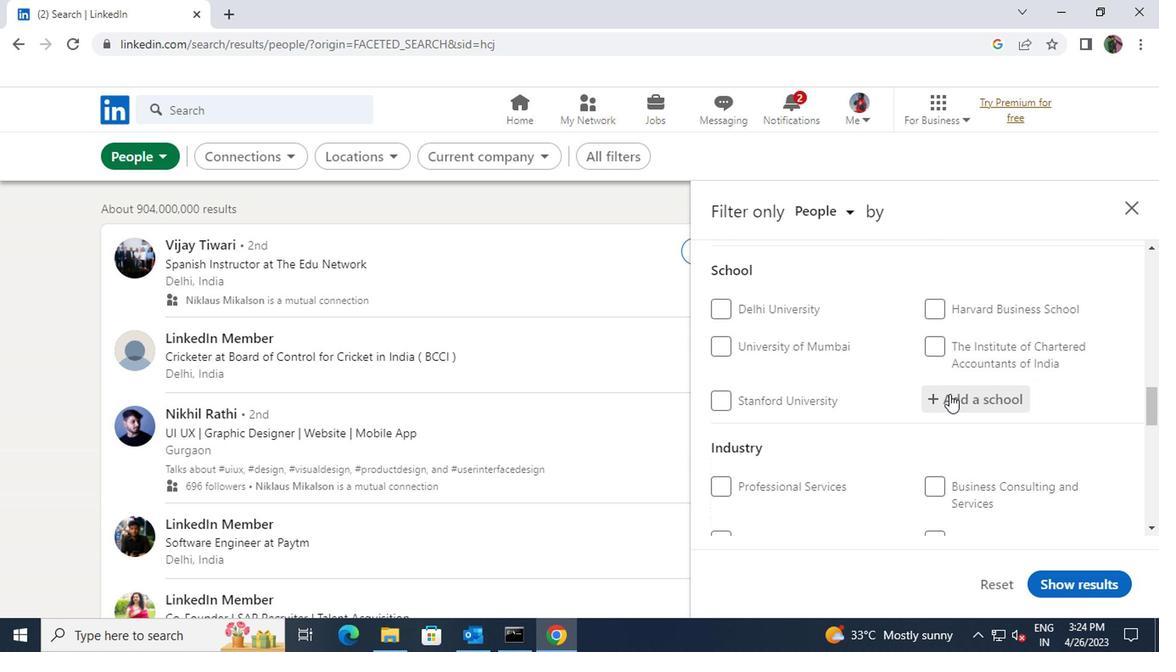 
Action: Key pressed <Key.shift>UNIVERSITY<Key.space>OF<Key.space>KER
Screenshot: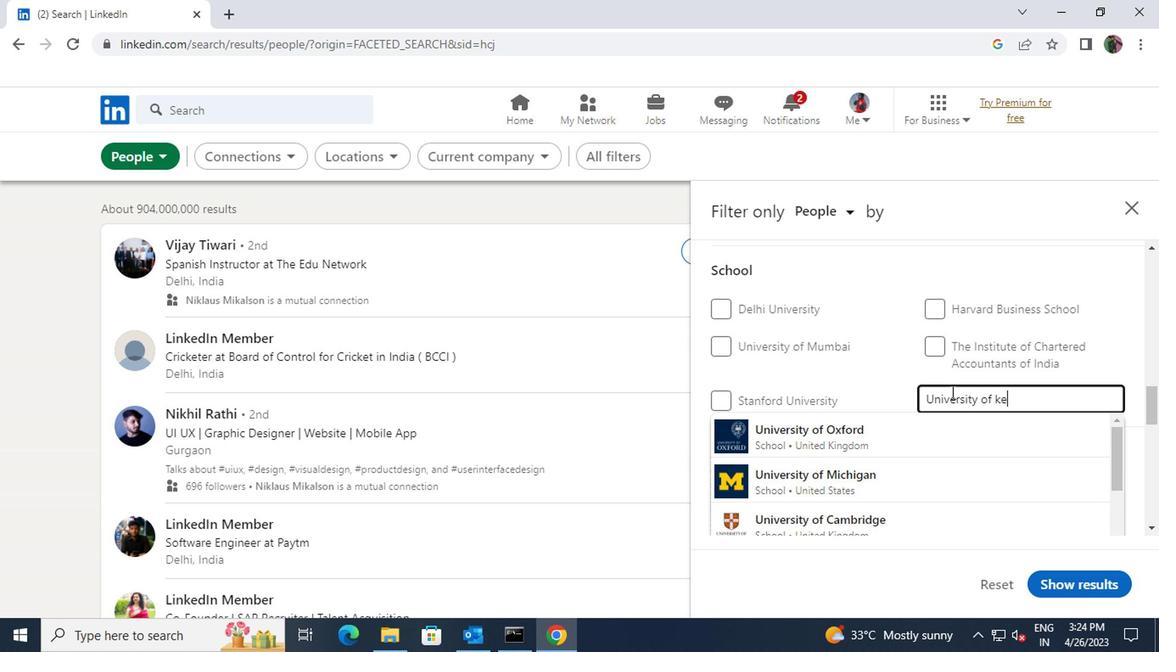 
Action: Mouse moved to (902, 435)
Screenshot: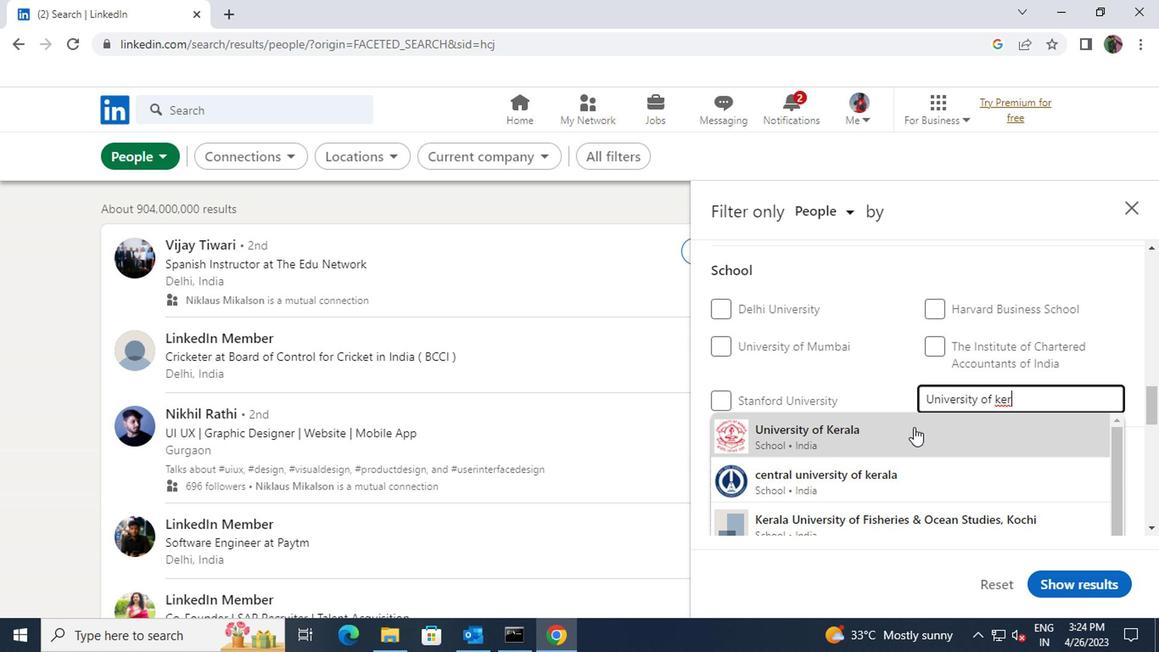 
Action: Mouse pressed left at (902, 435)
Screenshot: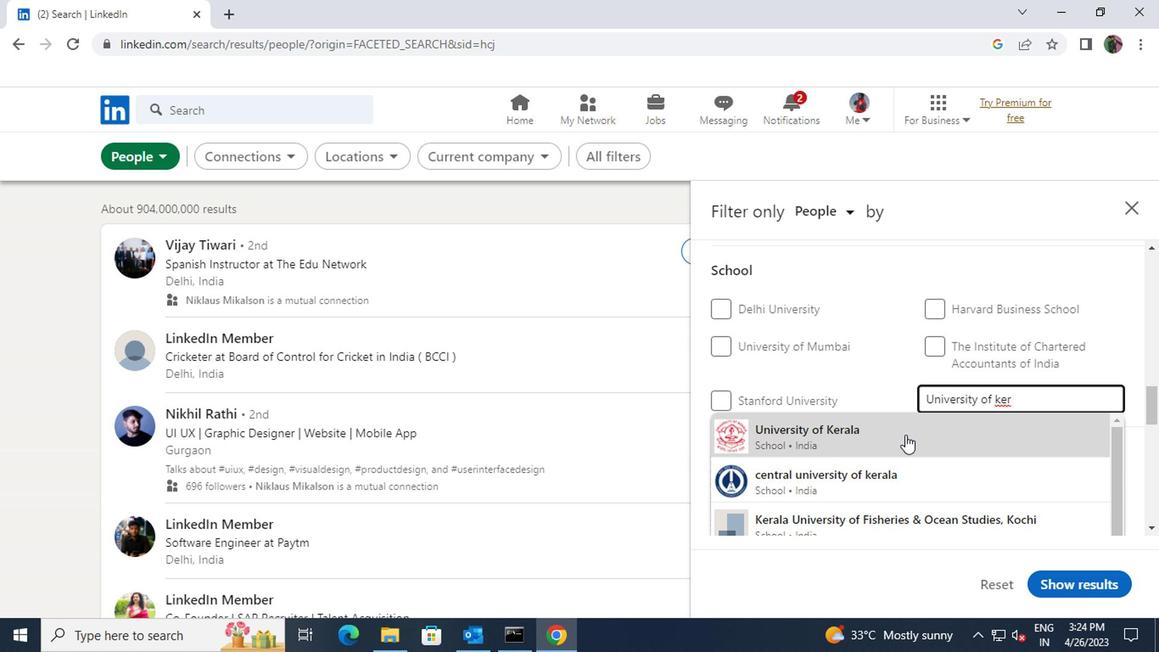 
Action: Mouse scrolled (902, 435) with delta (0, 0)
Screenshot: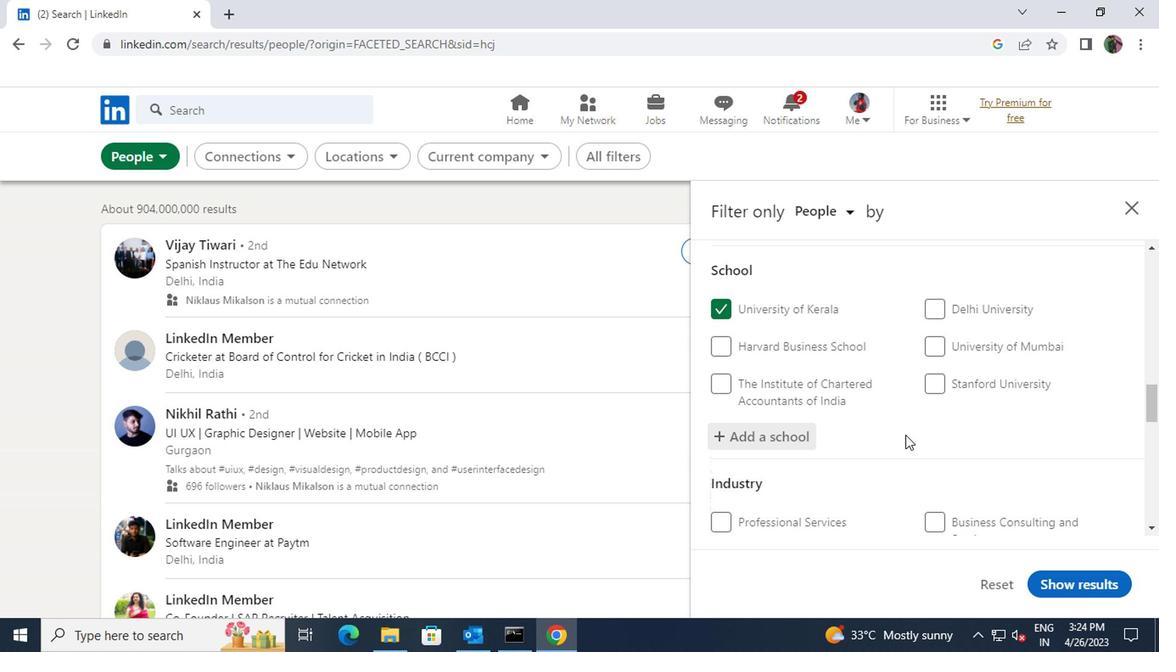 
Action: Mouse scrolled (902, 435) with delta (0, 0)
Screenshot: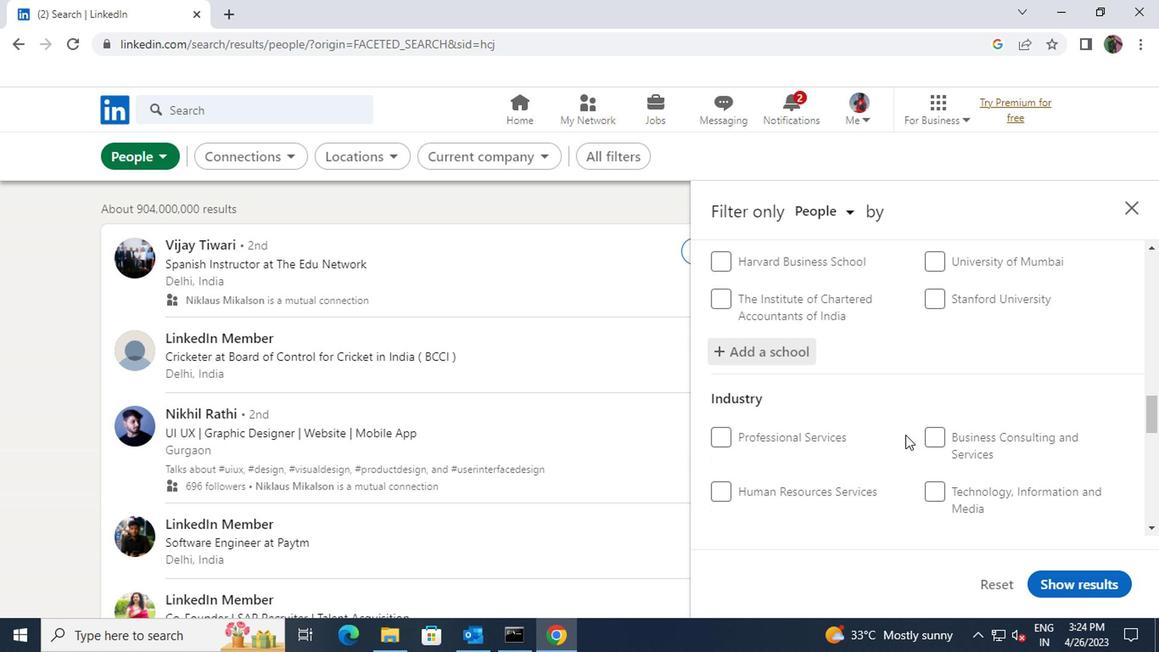 
Action: Mouse moved to (954, 458)
Screenshot: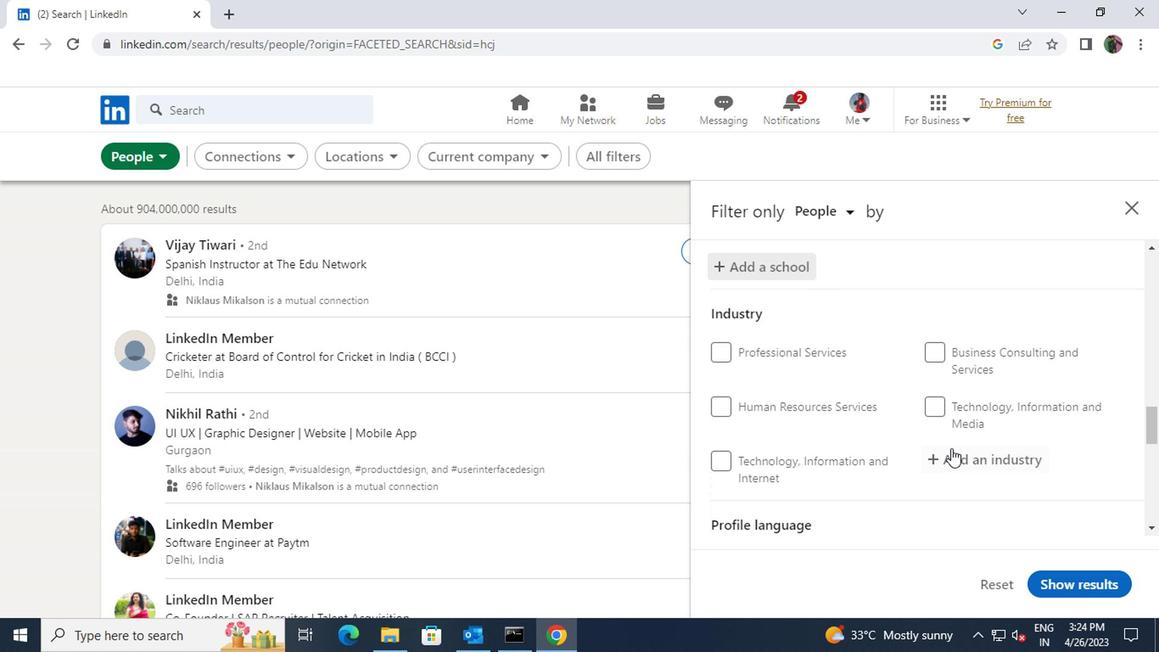 
Action: Mouse pressed left at (954, 458)
Screenshot: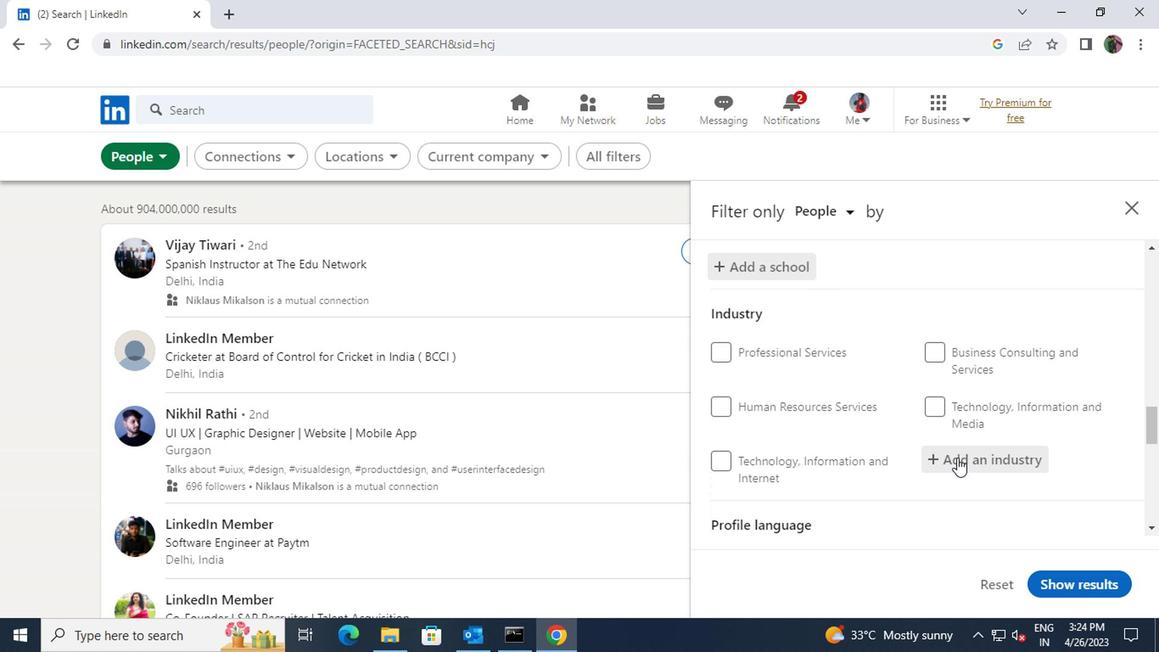 
Action: Key pressed <Key.shift>IT<Key.space>SYSTEM<Key.space>OP
Screenshot: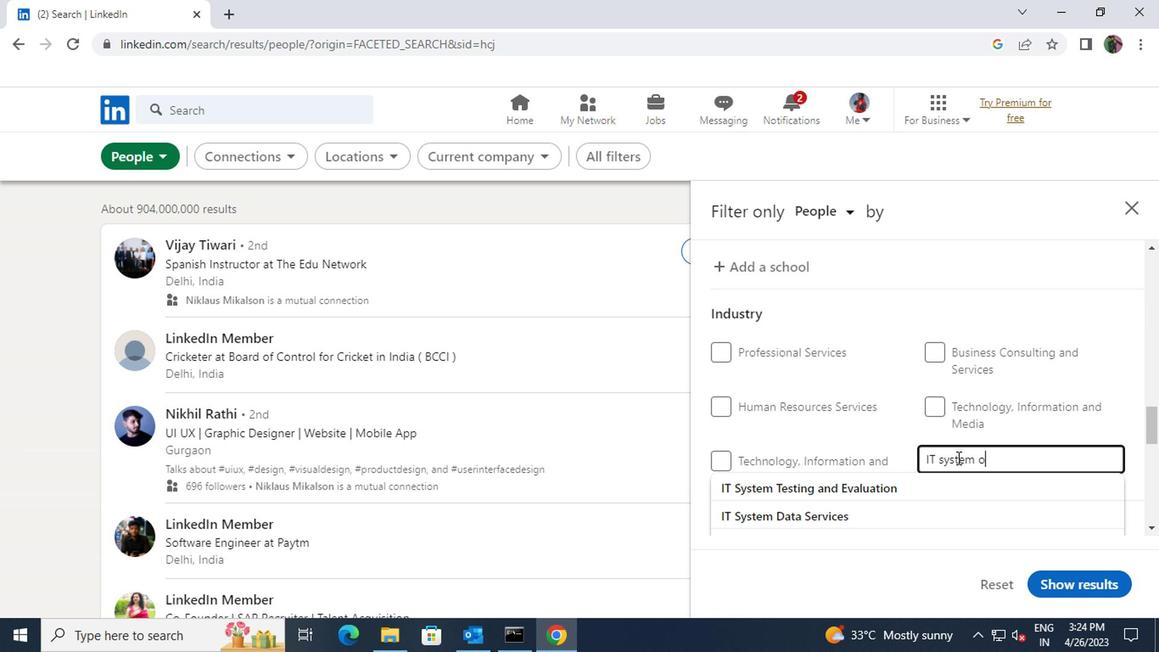 
Action: Mouse moved to (921, 493)
Screenshot: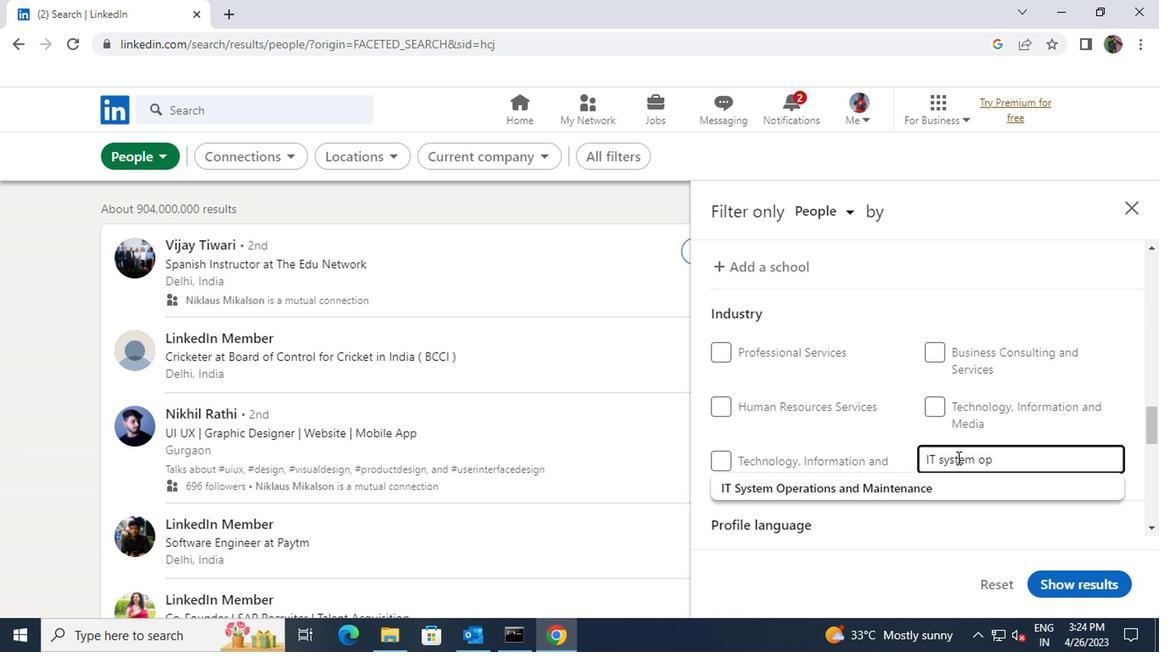 
Action: Mouse pressed left at (921, 493)
Screenshot: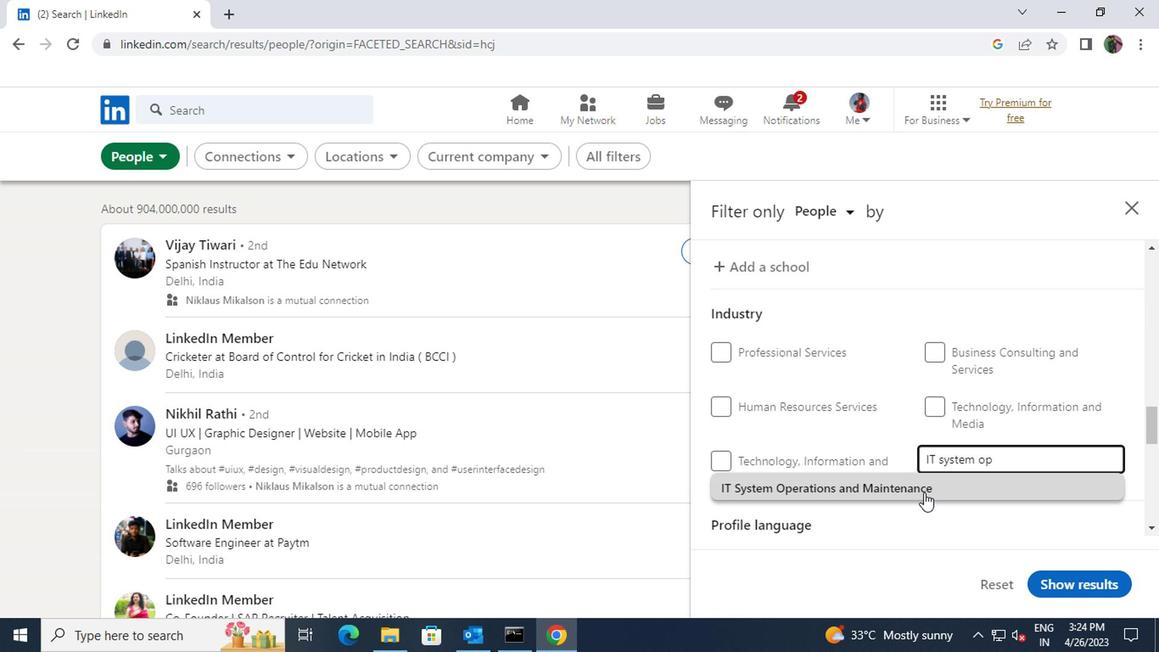 
Action: Mouse scrolled (921, 492) with delta (0, -1)
Screenshot: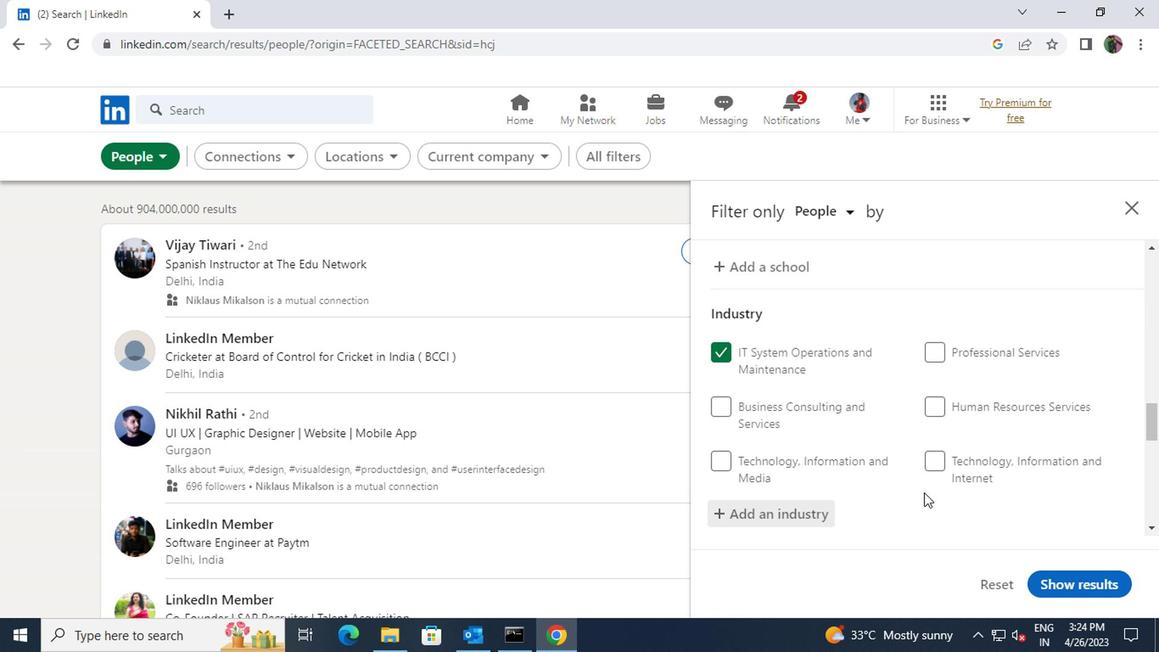 
Action: Mouse scrolled (921, 492) with delta (0, -1)
Screenshot: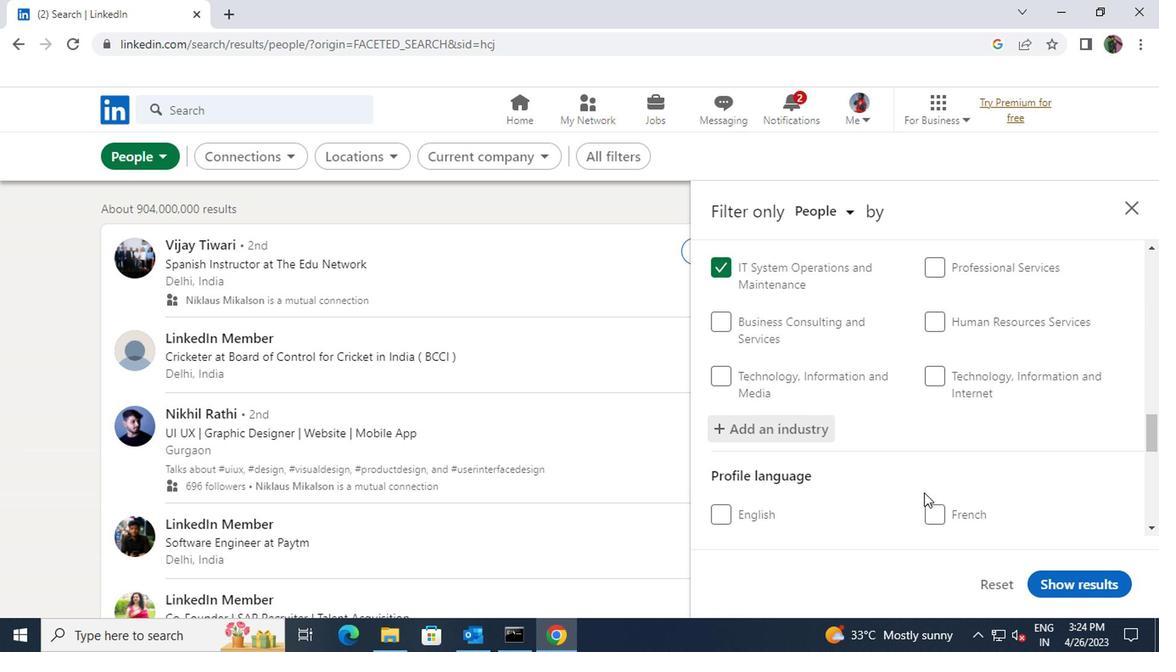
Action: Mouse moved to (722, 466)
Screenshot: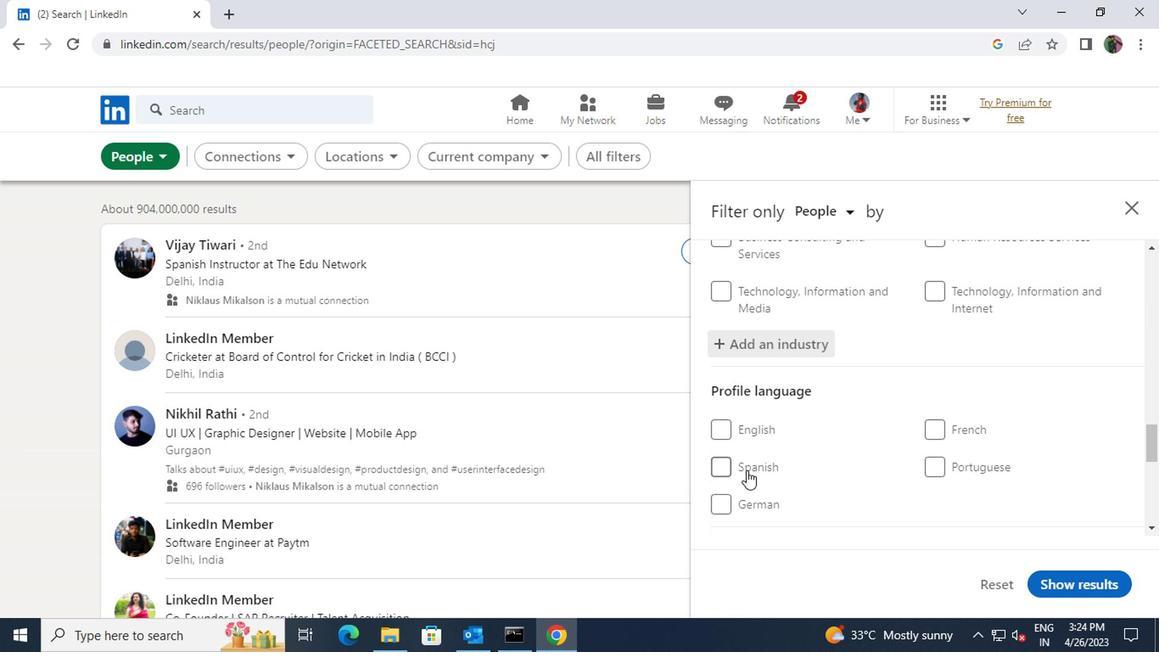 
Action: Mouse pressed left at (722, 466)
Screenshot: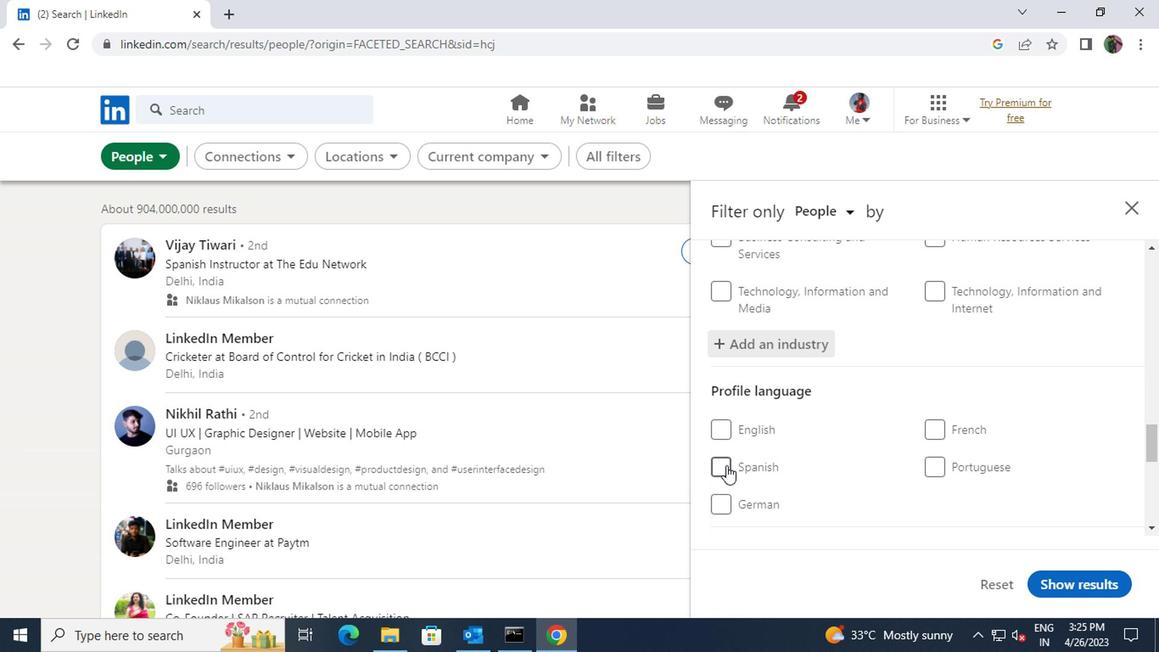 
Action: Mouse moved to (824, 411)
Screenshot: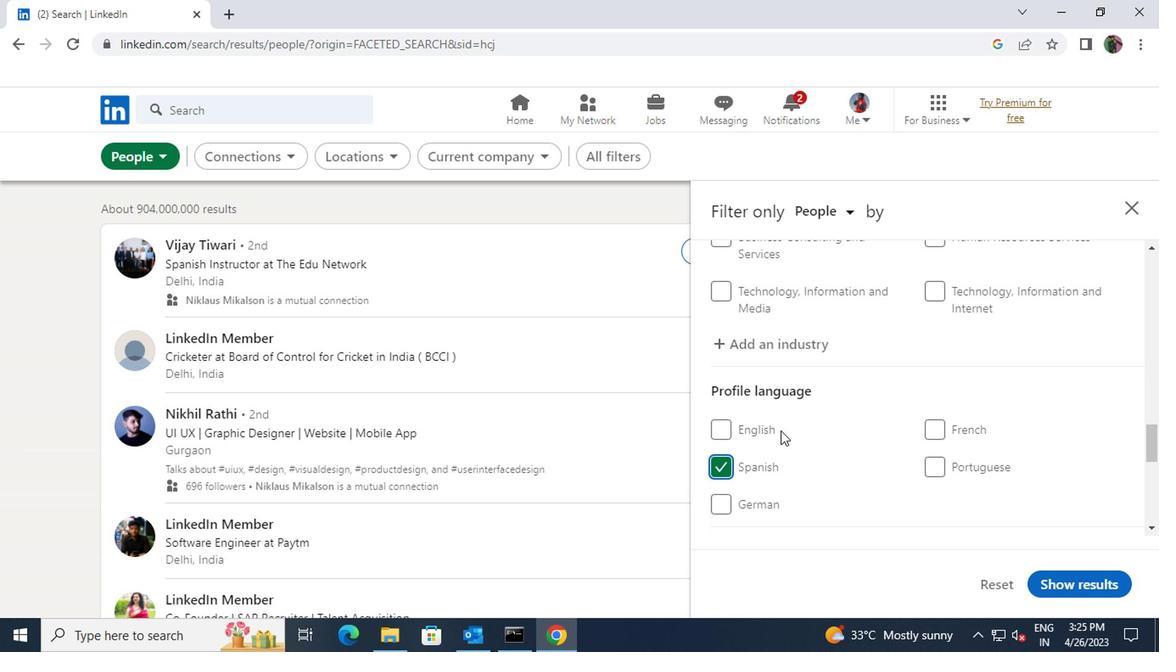 
Action: Mouse scrolled (824, 410) with delta (0, 0)
Screenshot: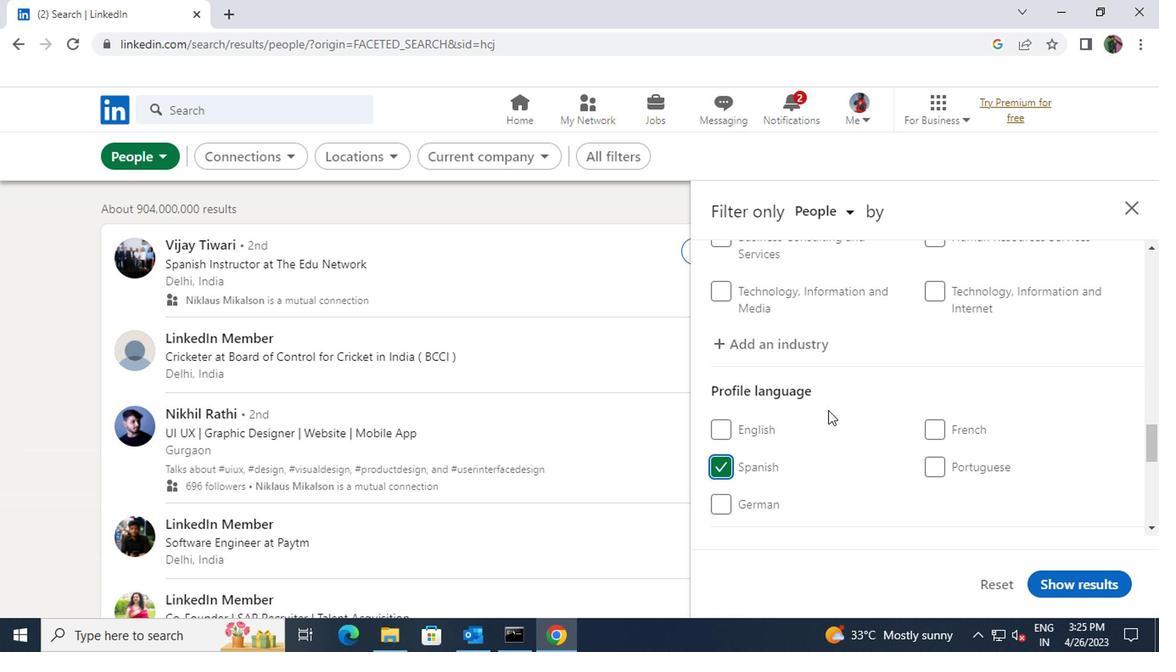 
Action: Mouse scrolled (824, 410) with delta (0, 0)
Screenshot: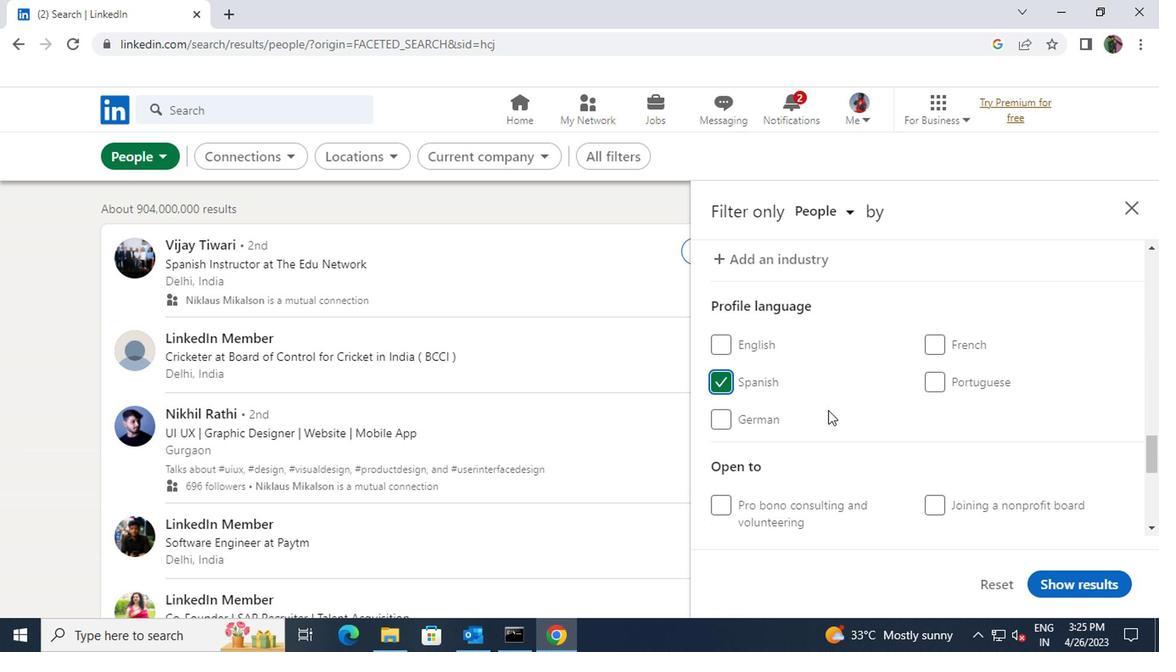 
Action: Mouse scrolled (824, 410) with delta (0, 0)
Screenshot: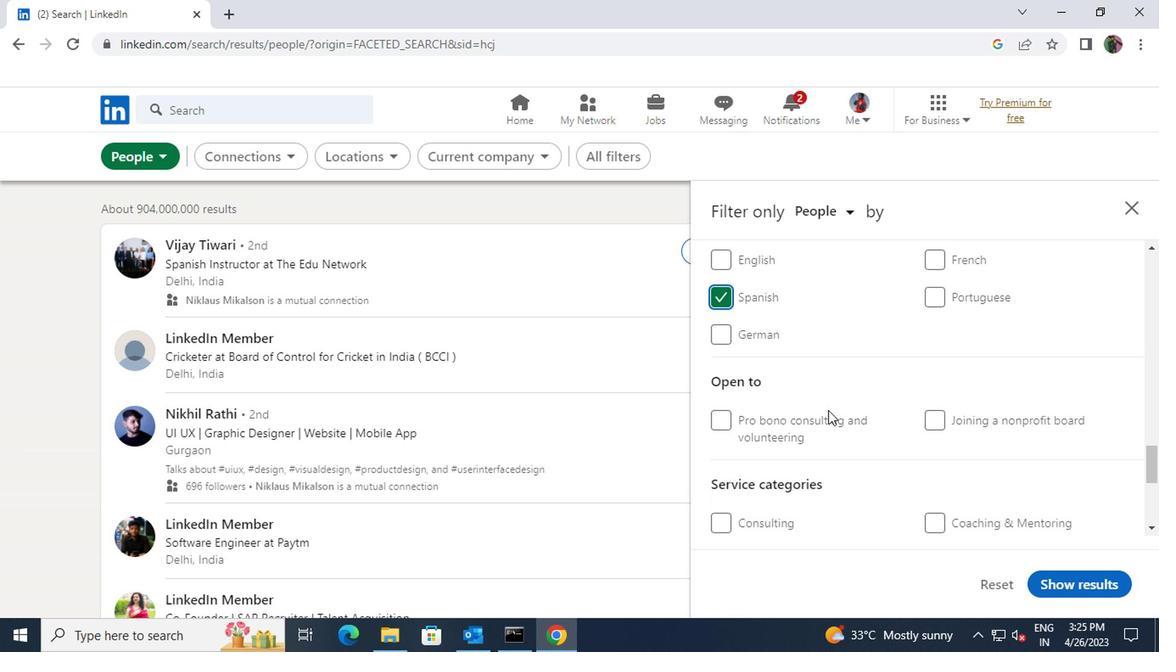 
Action: Mouse scrolled (824, 410) with delta (0, 0)
Screenshot: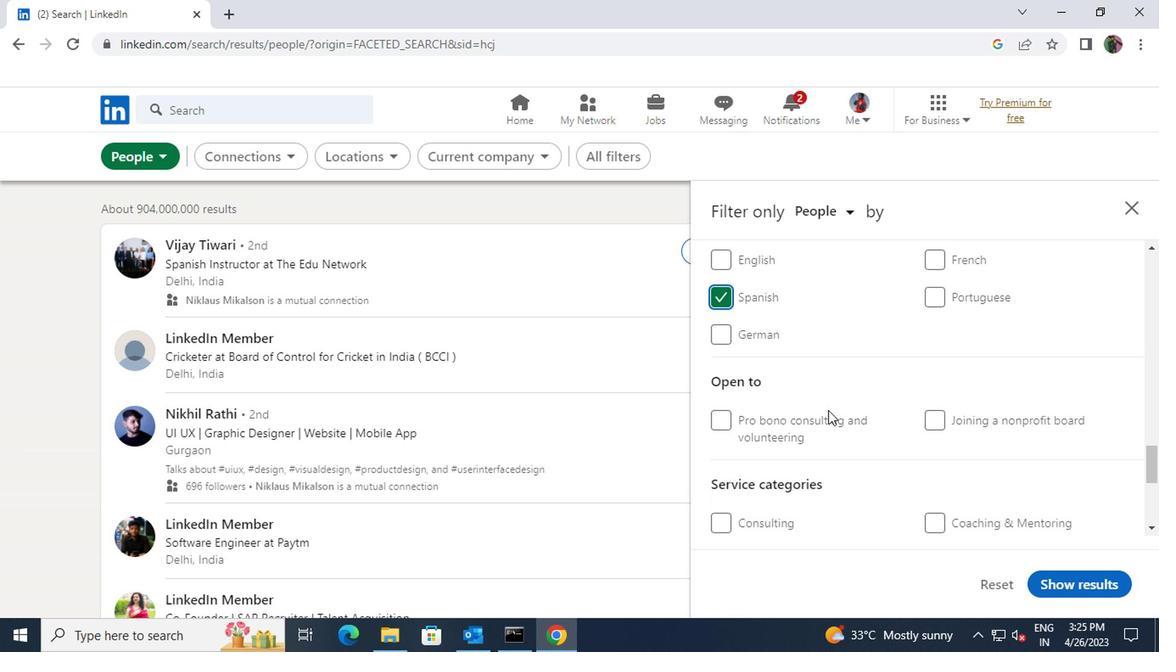 
Action: Mouse moved to (955, 429)
Screenshot: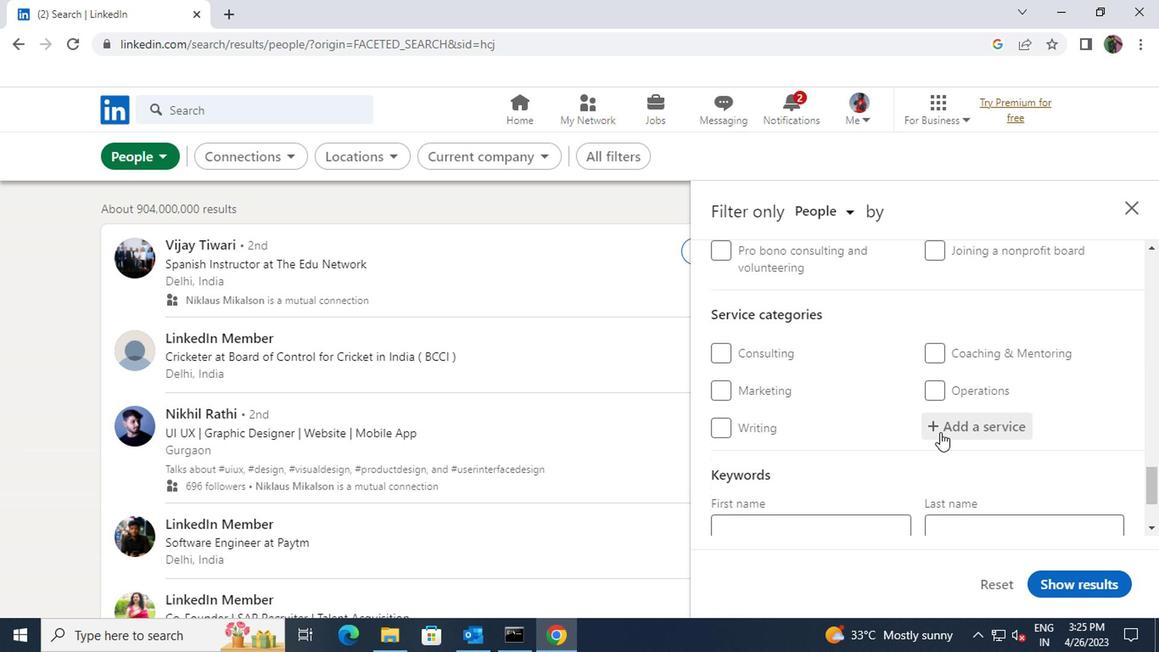 
Action: Mouse pressed left at (955, 429)
Screenshot: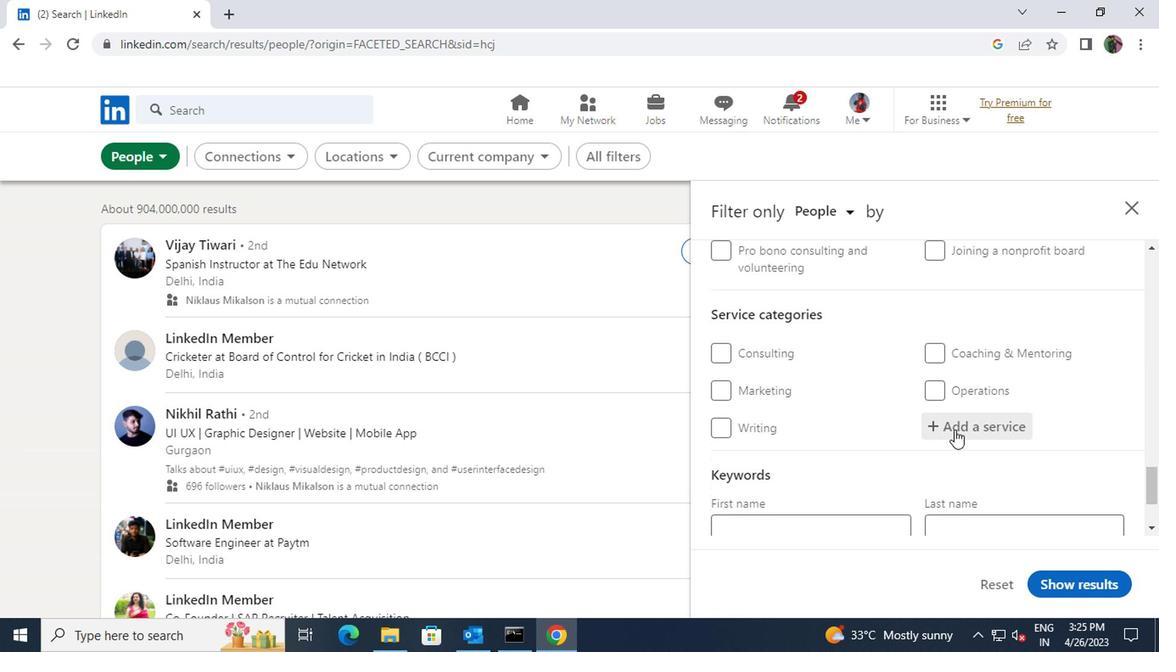 
Action: Key pressed <Key.shift>PRICING
Screenshot: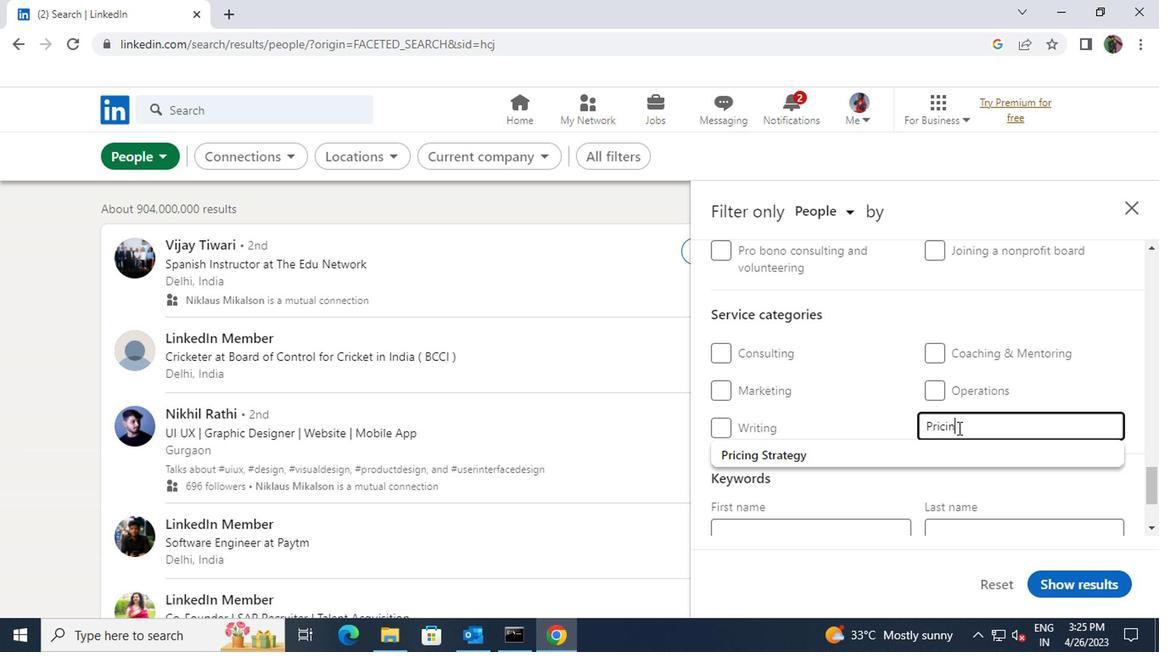 
Action: Mouse moved to (935, 446)
Screenshot: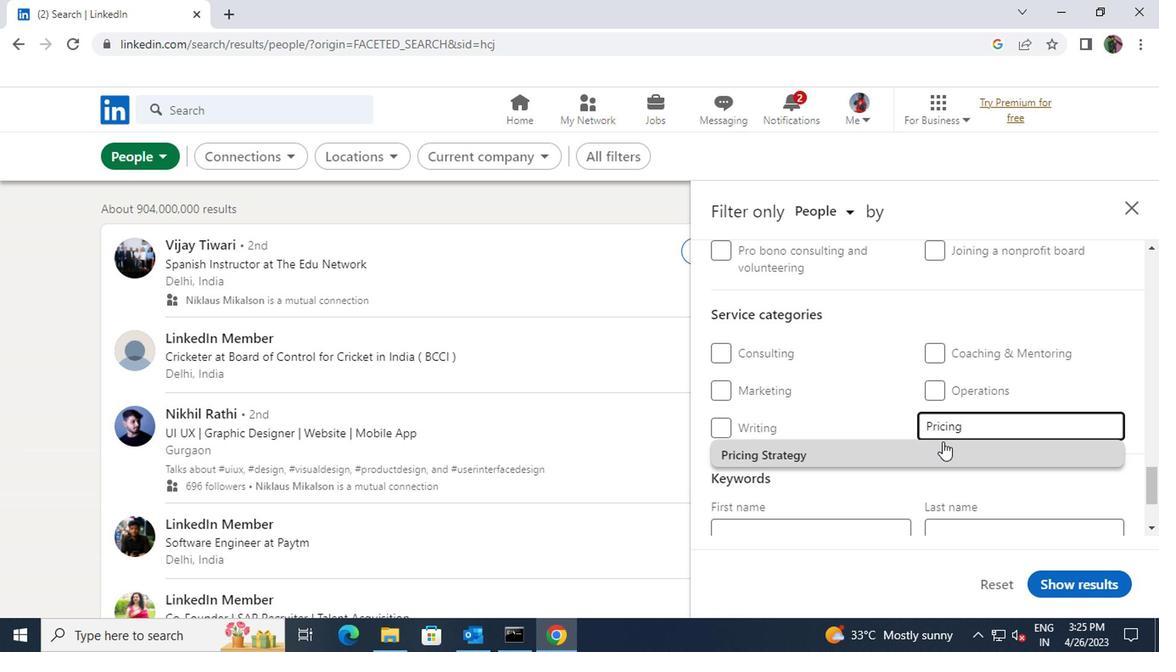 
Action: Mouse pressed left at (935, 446)
Screenshot: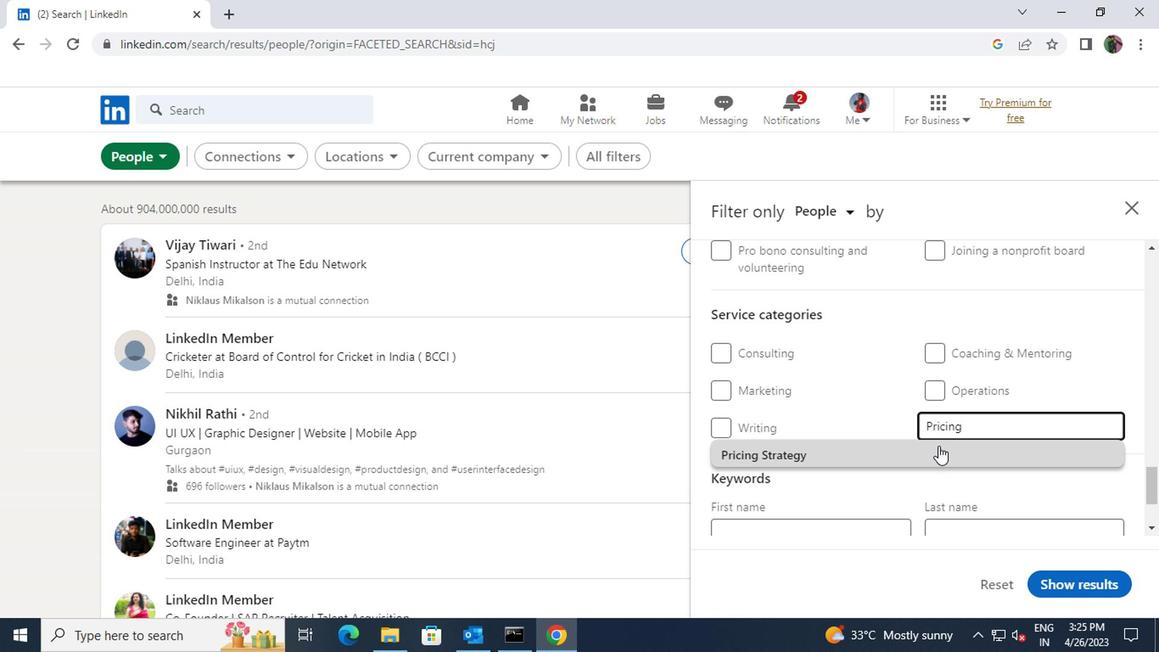 
Action: Mouse scrolled (935, 446) with delta (0, 0)
Screenshot: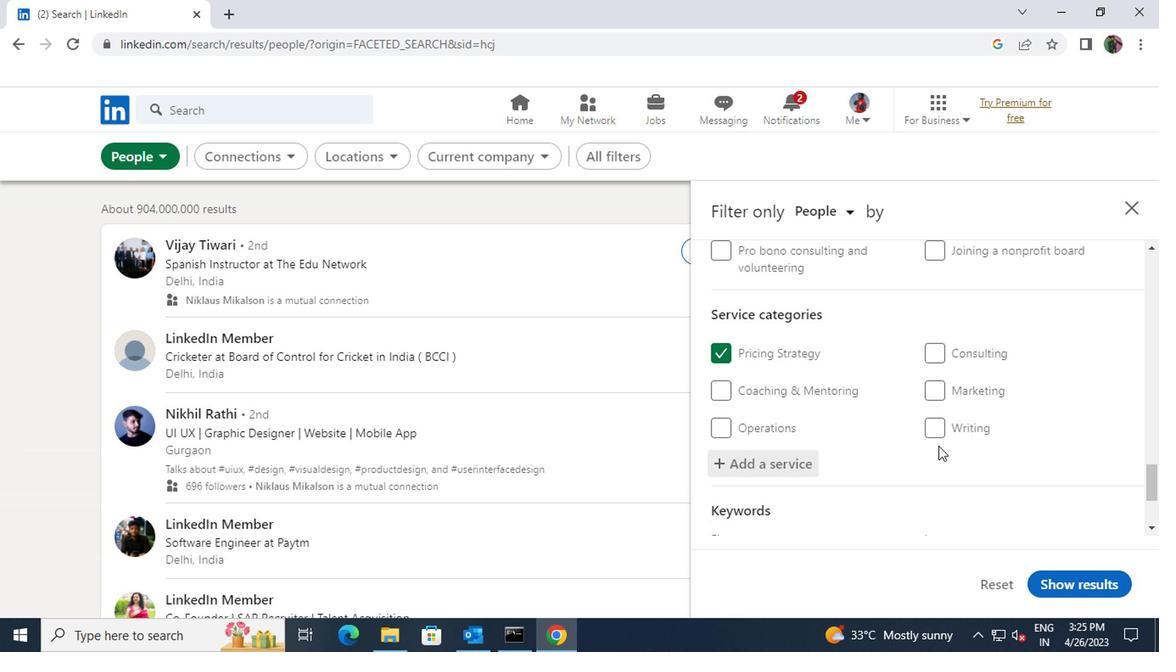 
Action: Mouse scrolled (935, 446) with delta (0, 0)
Screenshot: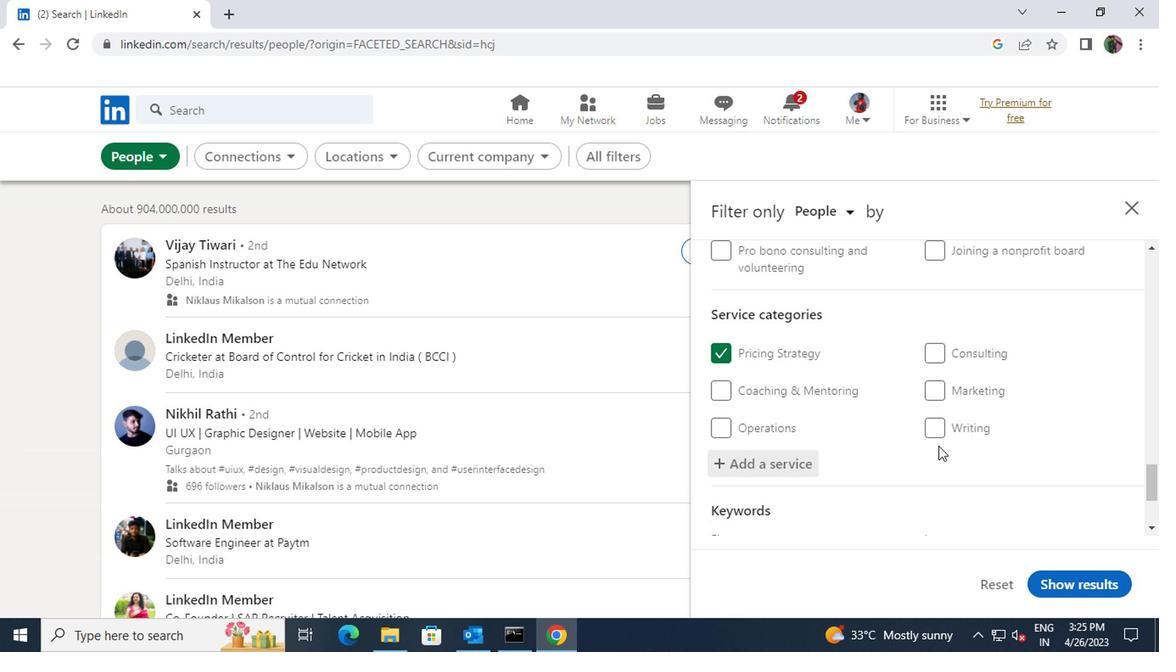 
Action: Mouse moved to (862, 459)
Screenshot: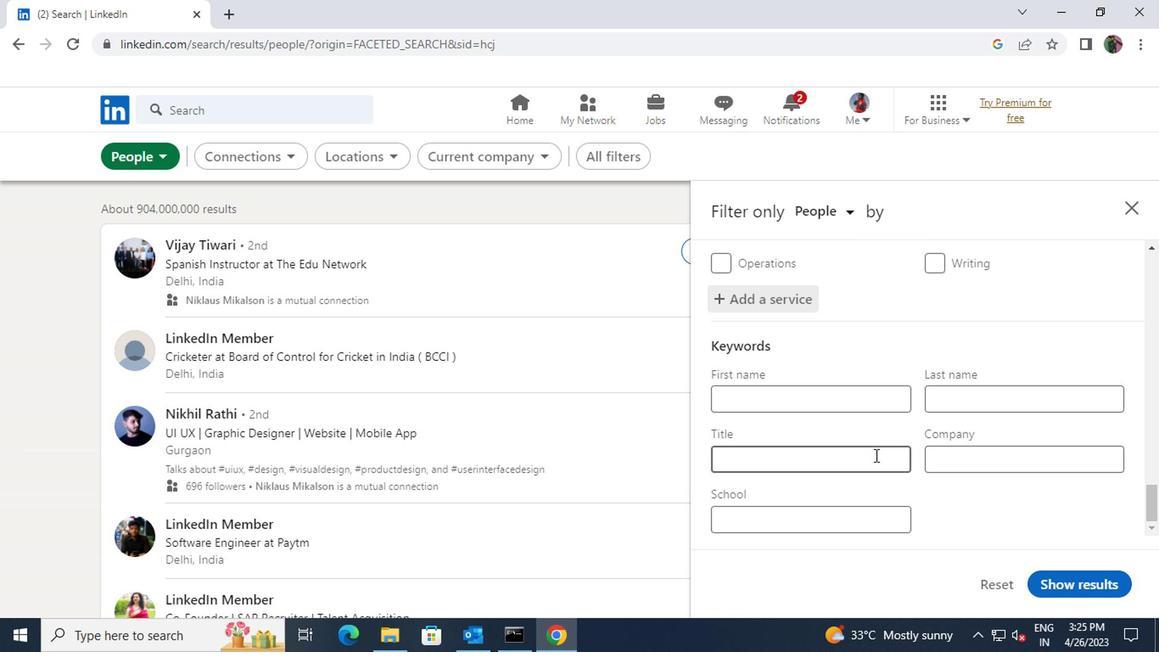 
Action: Mouse pressed left at (862, 459)
Screenshot: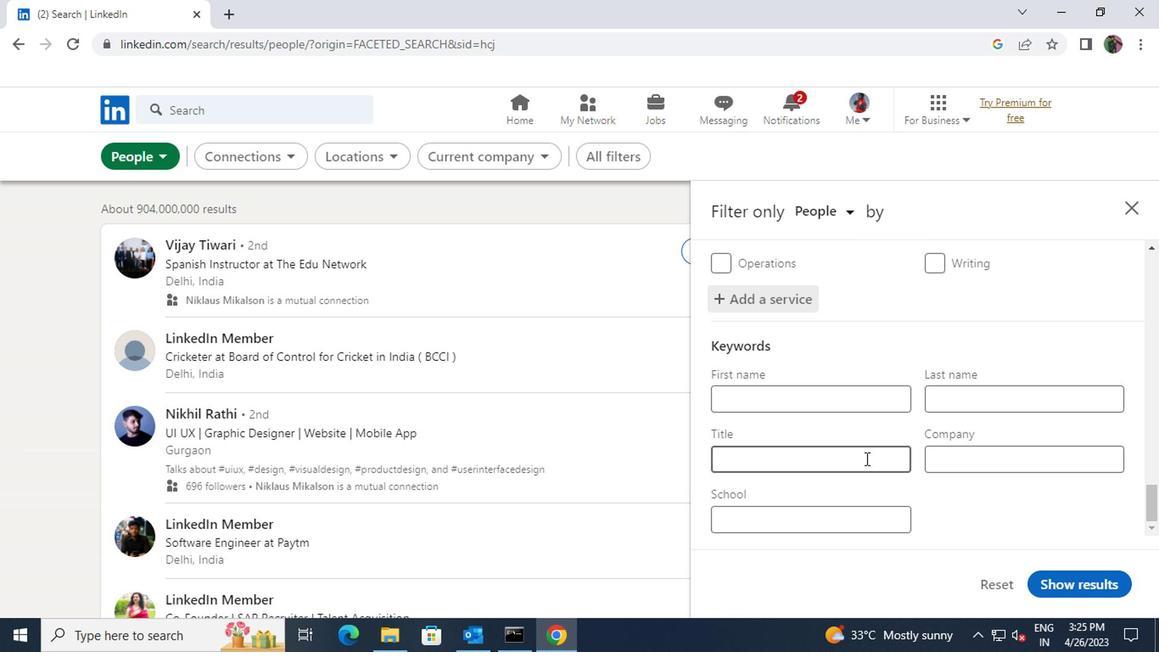 
Action: Key pressed <Key.shift>PHOTOGRAPHER
Screenshot: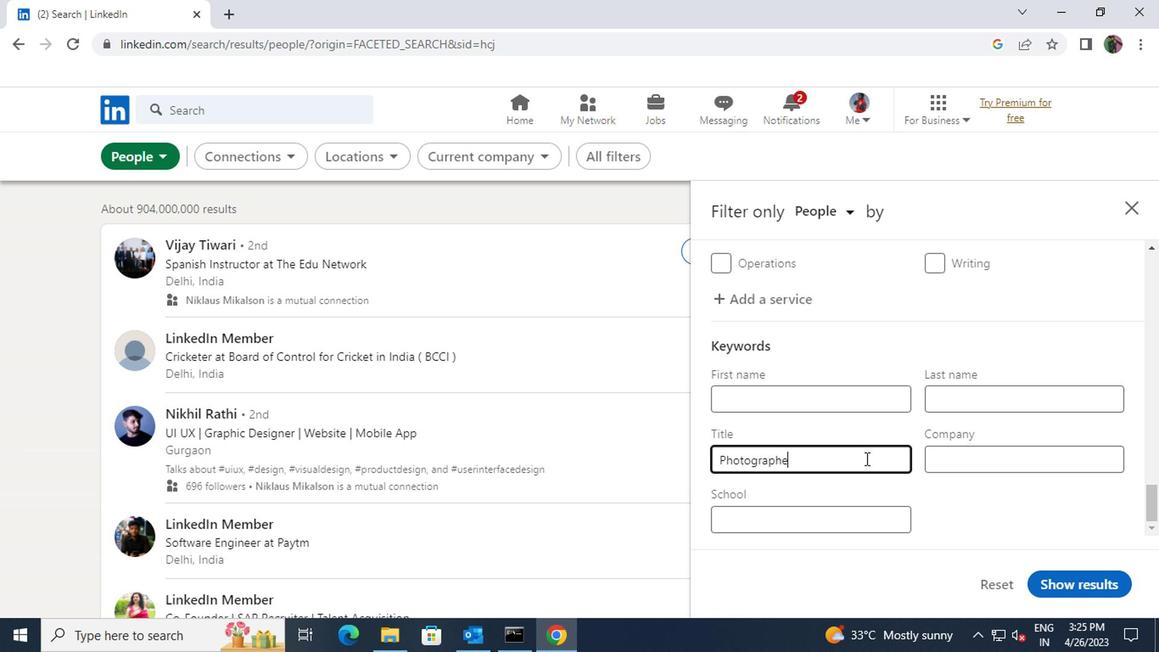 
Action: Mouse moved to (1063, 586)
Screenshot: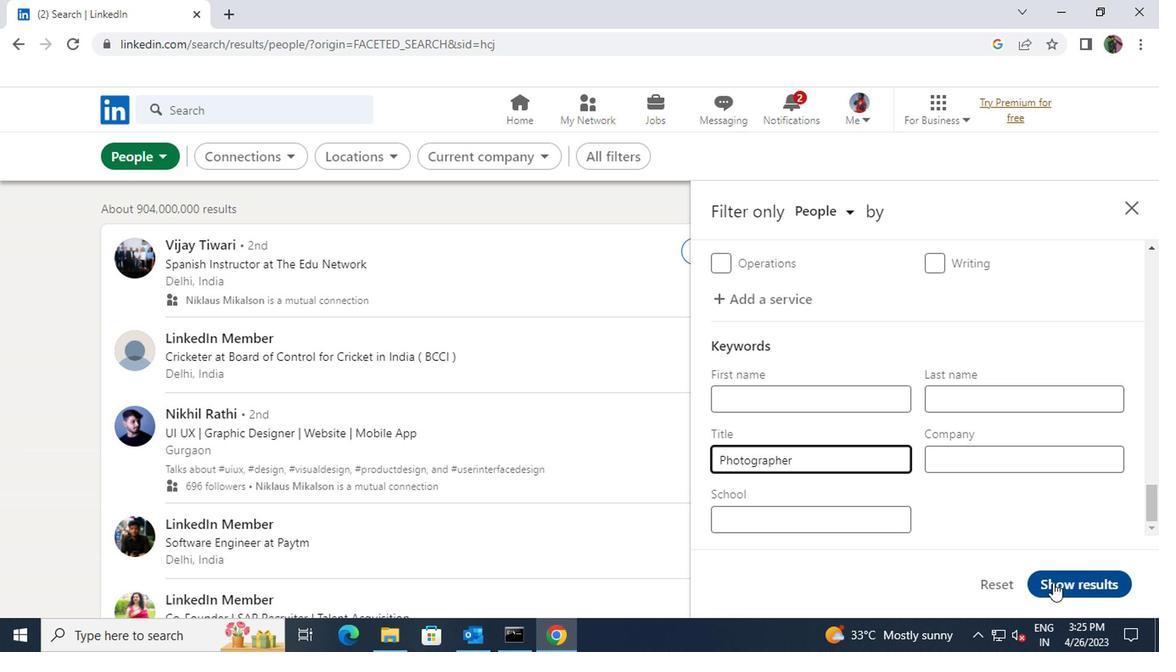 
Action: Mouse pressed left at (1063, 586)
Screenshot: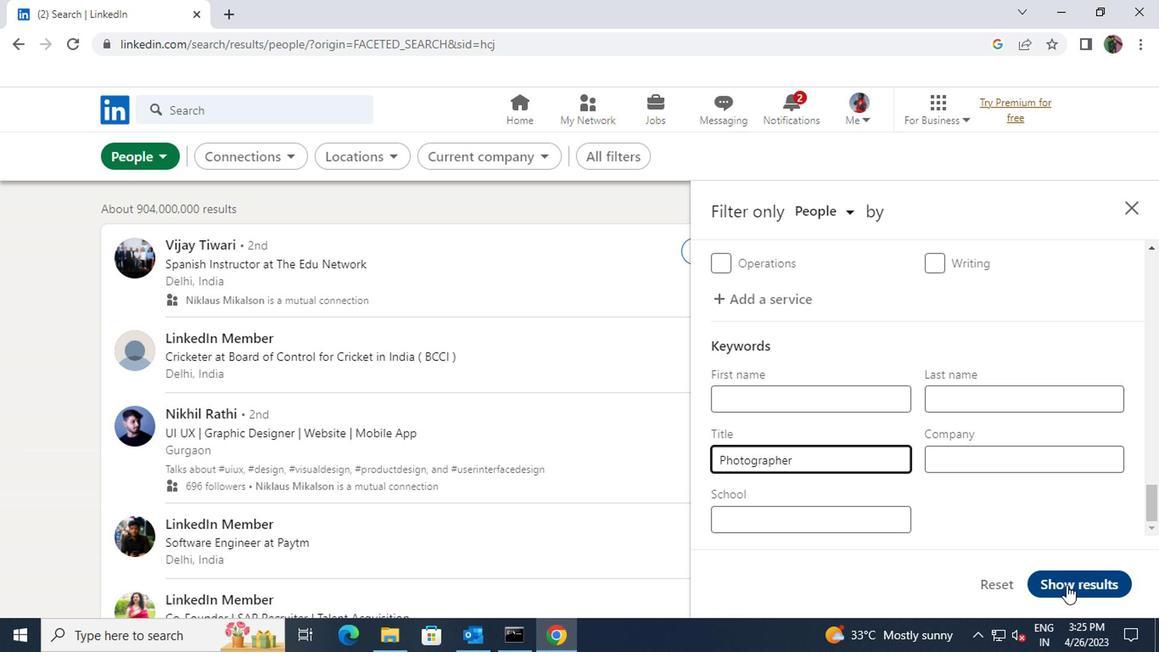
